 Task: Font style For heading Use Browallia New with red berry colour & Underline. font size for heading '28 Pt. 'Change the font style of data to candaraand font size to  18 Pt. Change the alignment of both headline & data to  Align bottom. In the sheet  analysisQuarterlySales_2022
Action: Mouse moved to (9, 14)
Screenshot: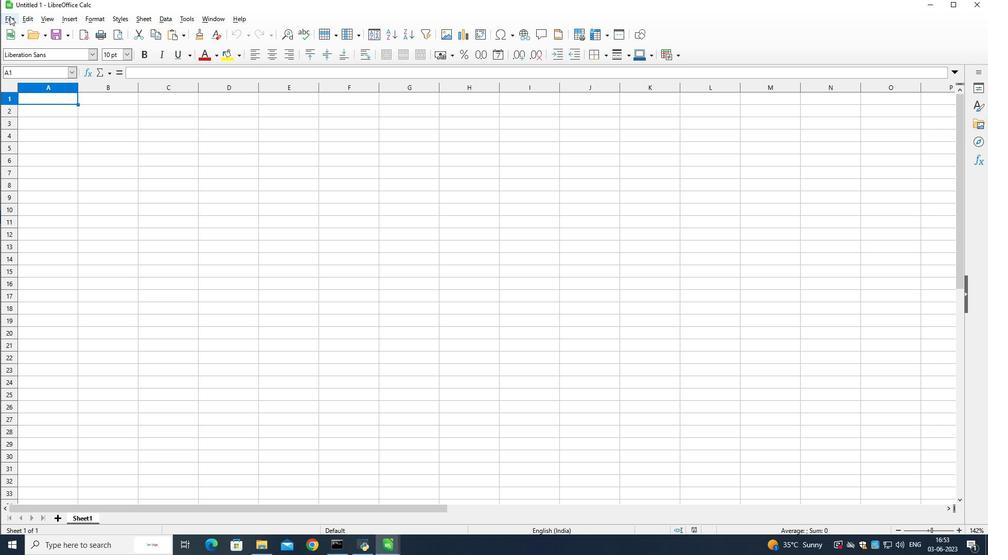 
Action: Mouse pressed left at (9, 14)
Screenshot: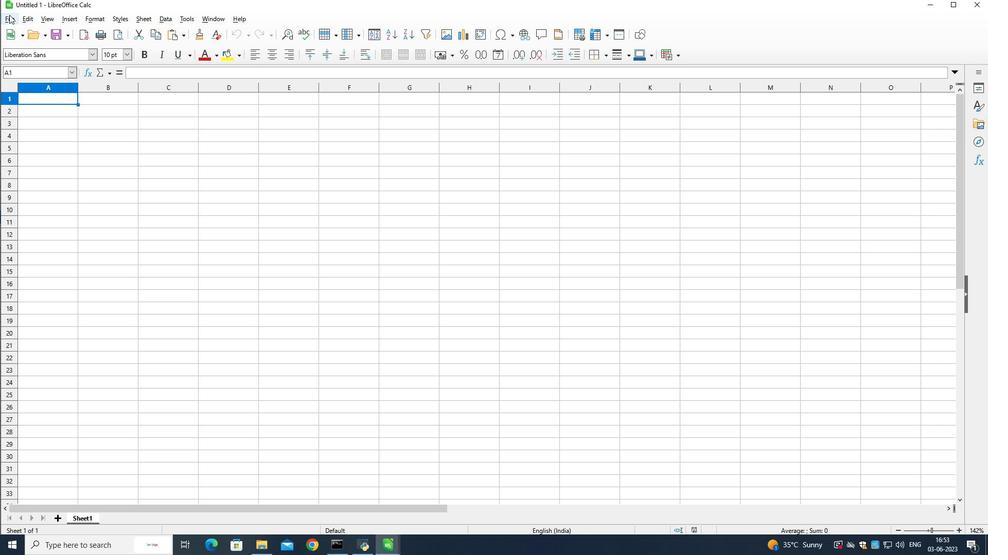 
Action: Mouse moved to (19, 43)
Screenshot: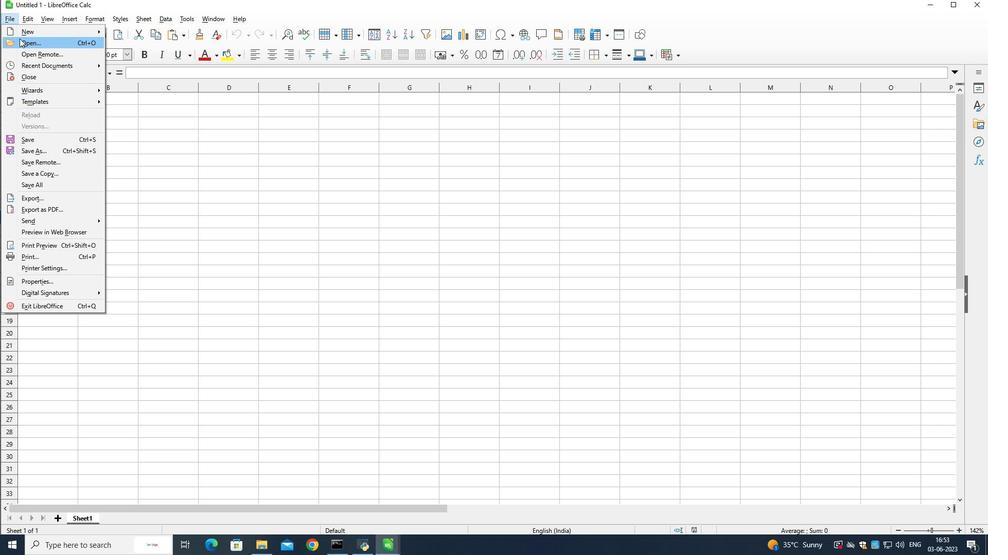 
Action: Mouse pressed left at (19, 43)
Screenshot: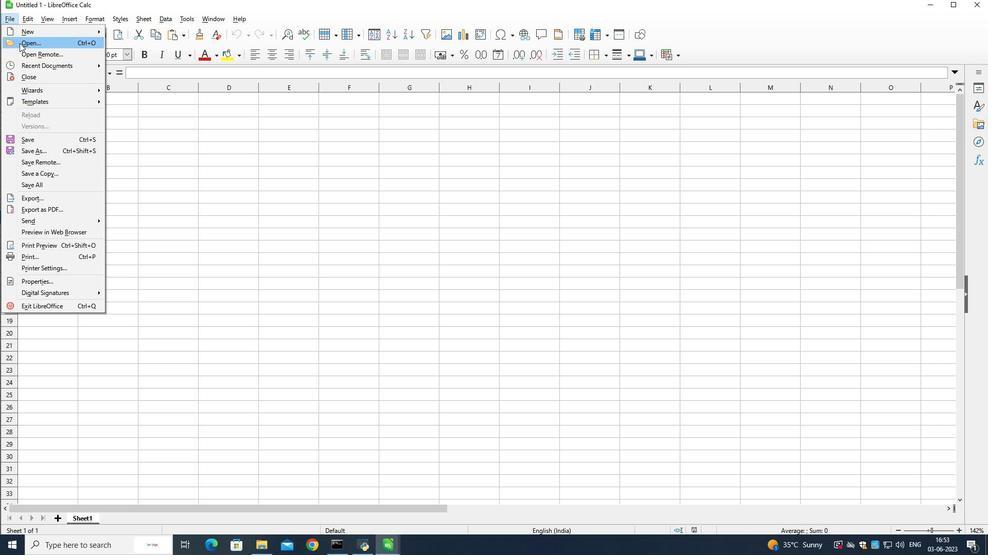 
Action: Mouse moved to (197, 162)
Screenshot: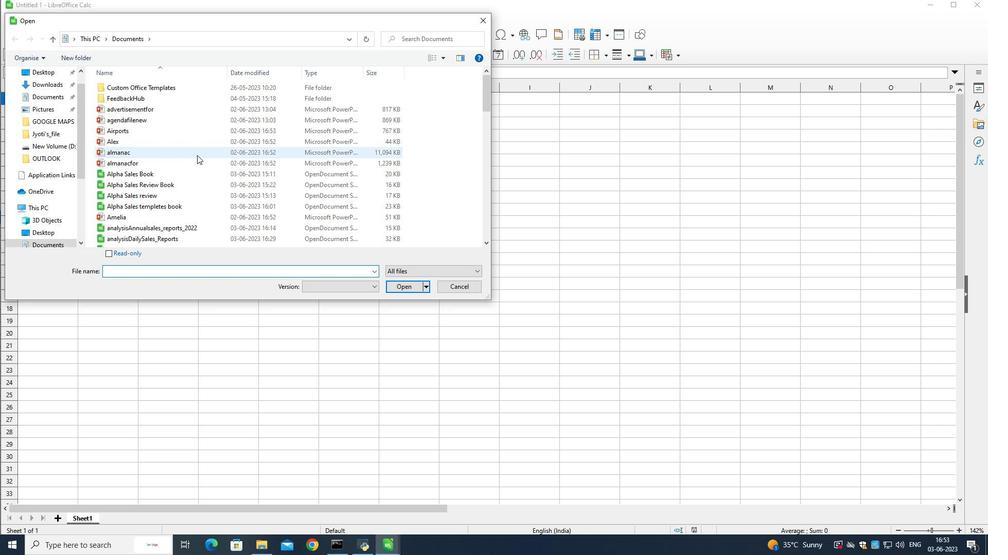 
Action: Mouse scrolled (197, 161) with delta (0, 0)
Screenshot: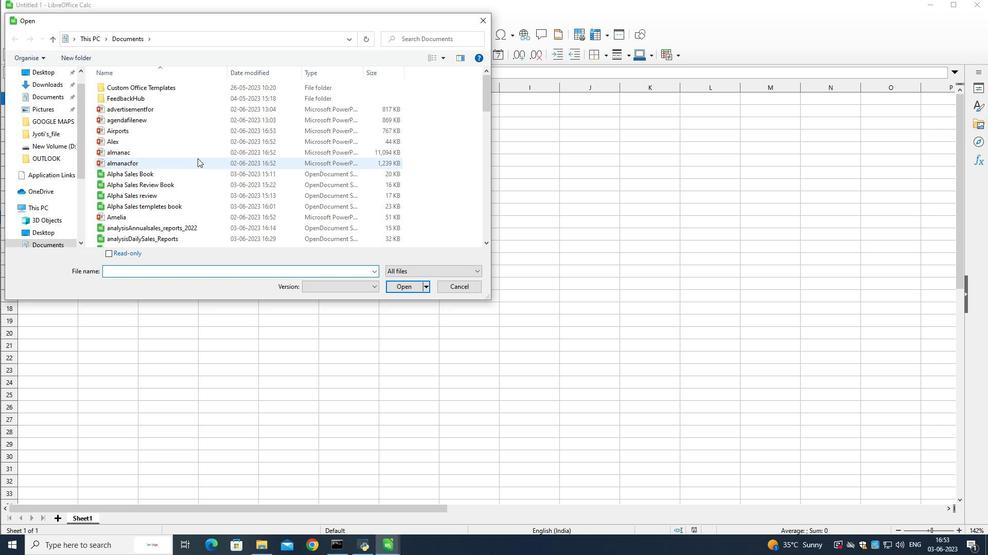 
Action: Mouse moved to (198, 163)
Screenshot: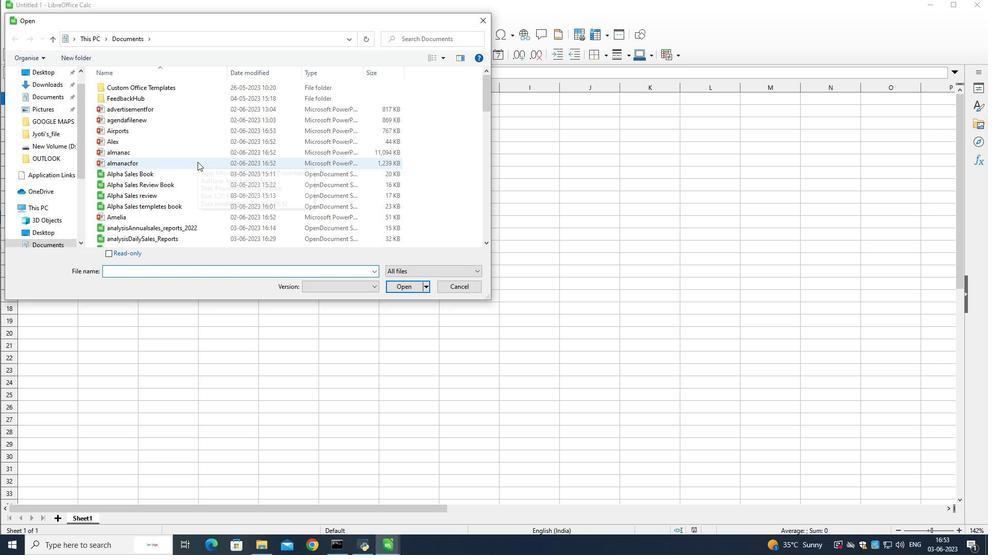 
Action: Mouse scrolled (197, 162) with delta (0, 0)
Screenshot: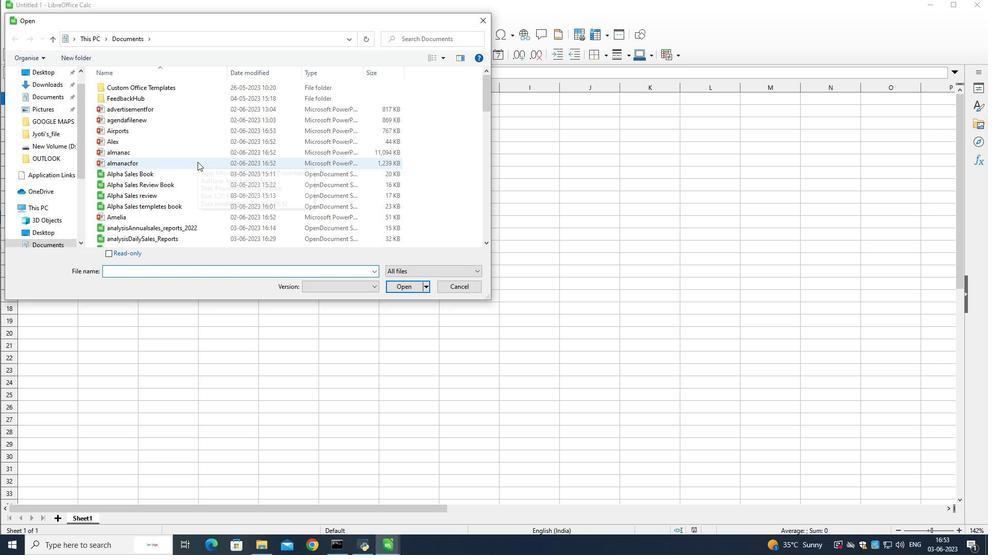 
Action: Mouse moved to (205, 197)
Screenshot: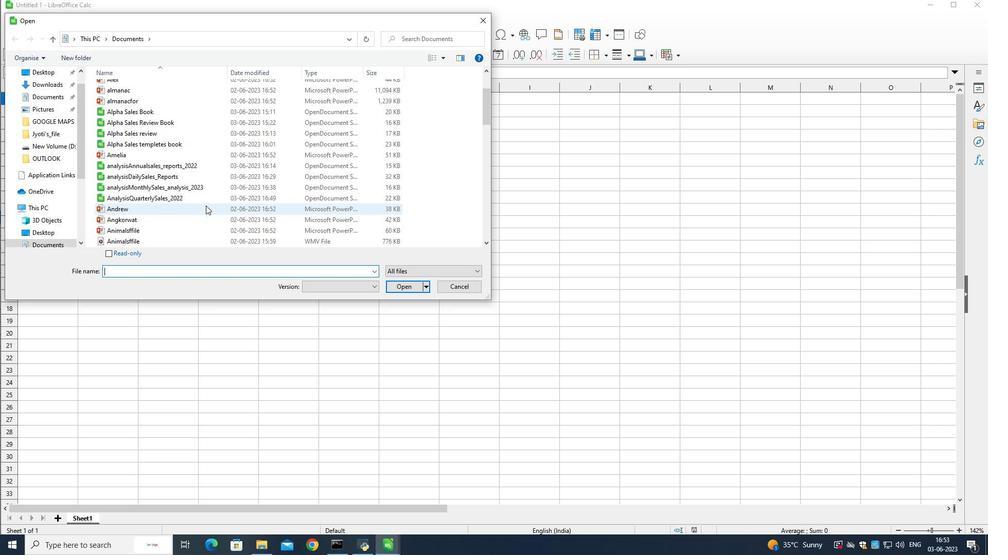 
Action: Mouse pressed left at (205, 197)
Screenshot: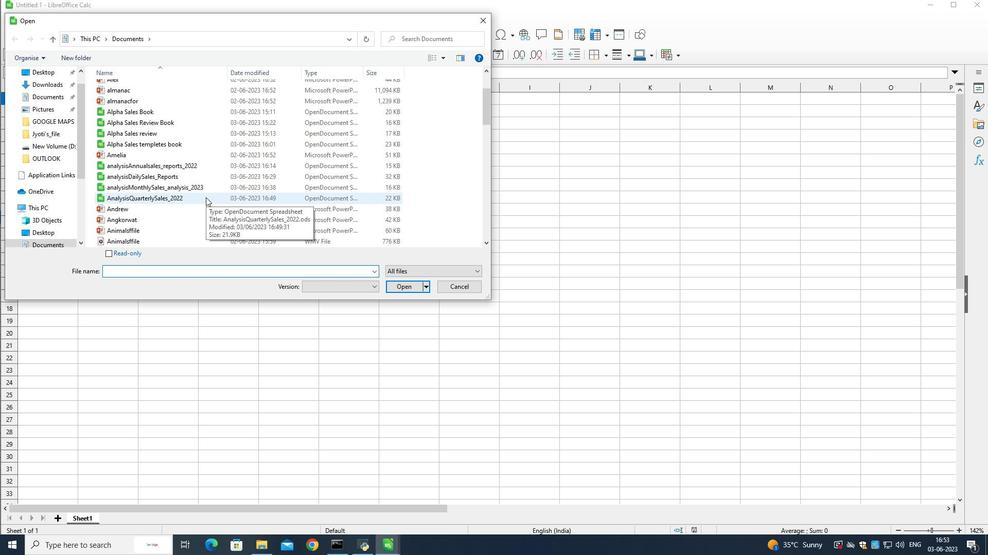
Action: Mouse moved to (398, 286)
Screenshot: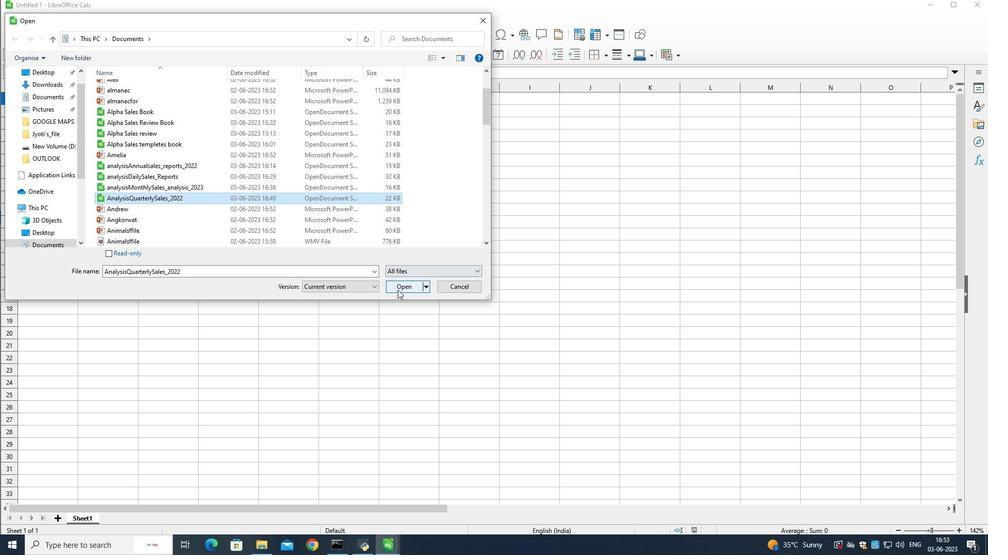 
Action: Mouse pressed left at (398, 286)
Screenshot: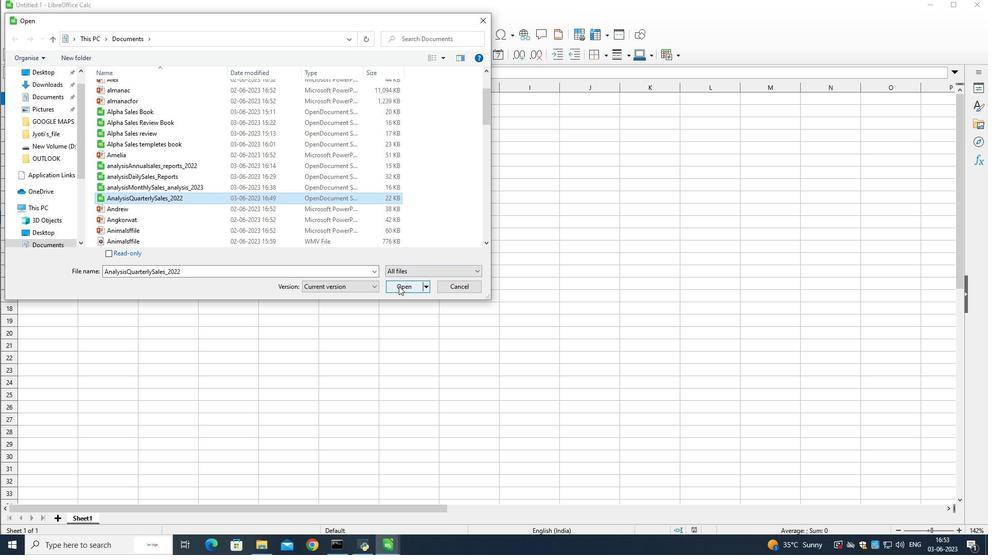 
Action: Mouse moved to (211, 96)
Screenshot: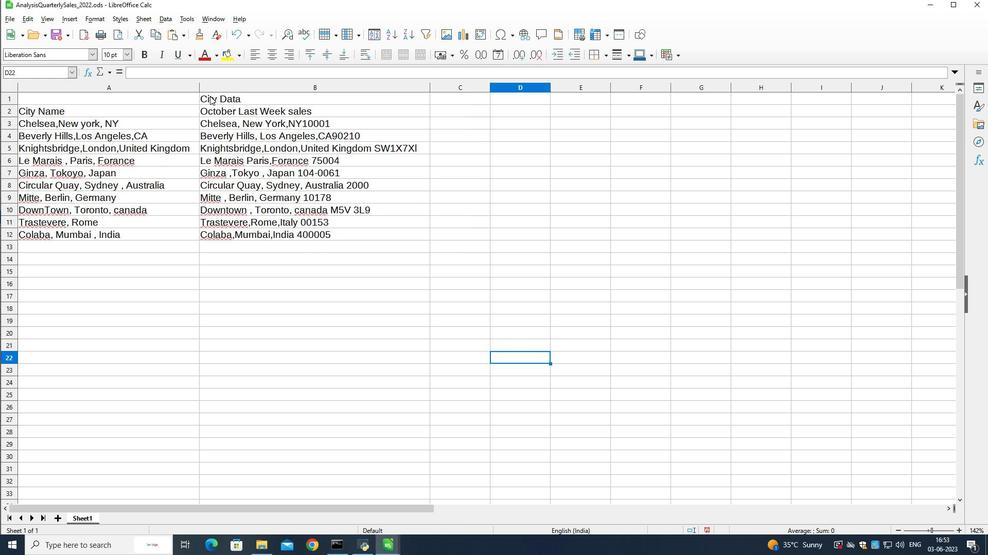 
Action: Mouse pressed left at (211, 96)
Screenshot: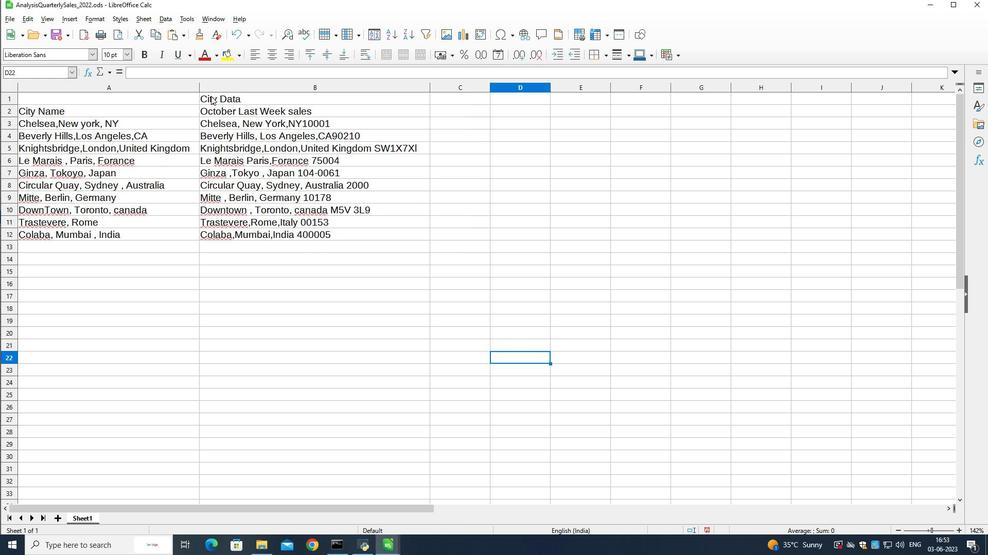 
Action: Mouse moved to (211, 96)
Screenshot: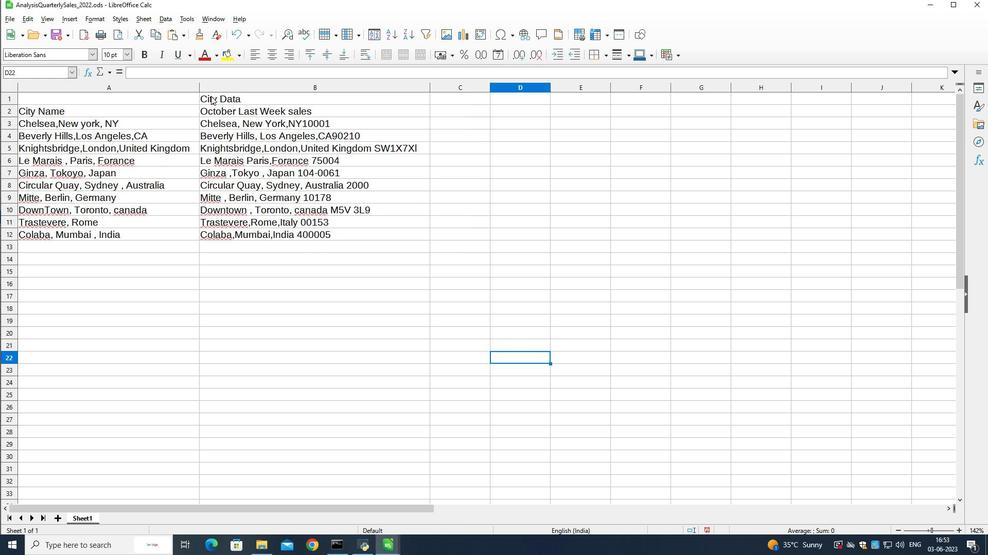 
Action: Mouse pressed left at (211, 96)
Screenshot: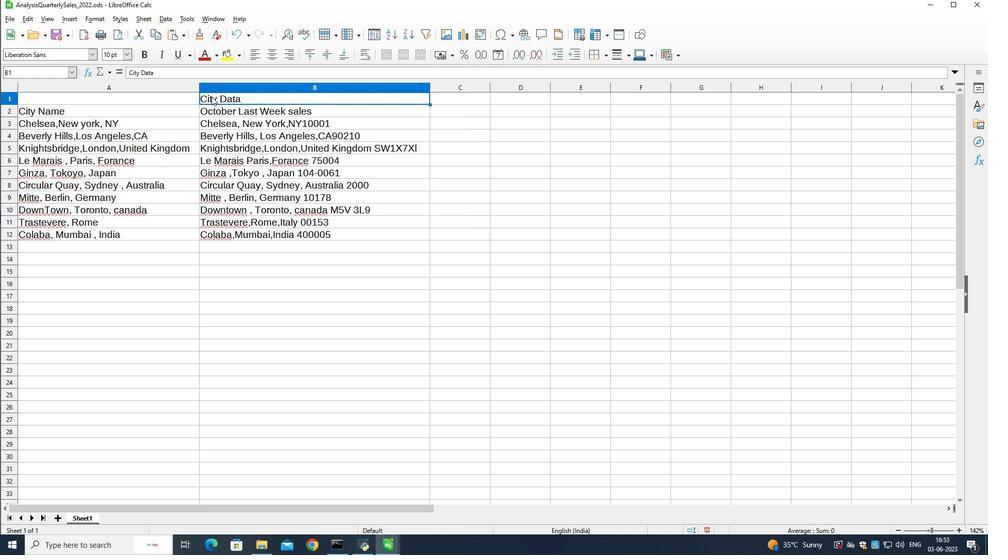 
Action: Mouse pressed left at (211, 96)
Screenshot: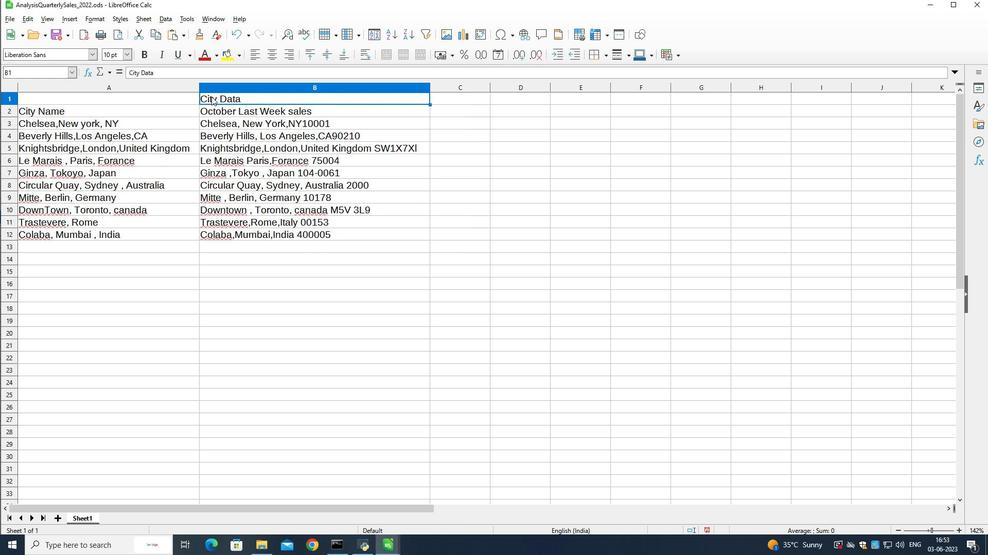 
Action: Mouse moved to (214, 55)
Screenshot: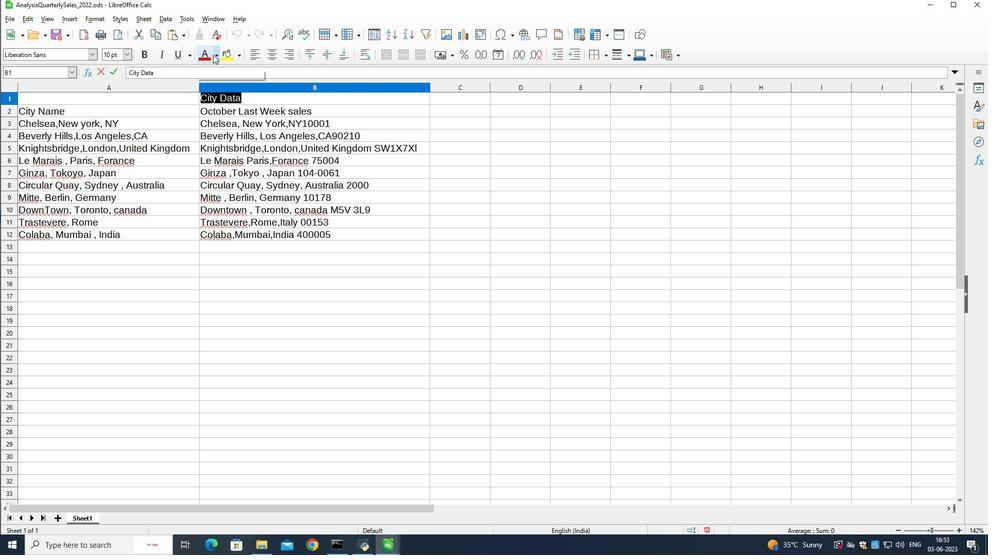 
Action: Mouse pressed left at (214, 55)
Screenshot: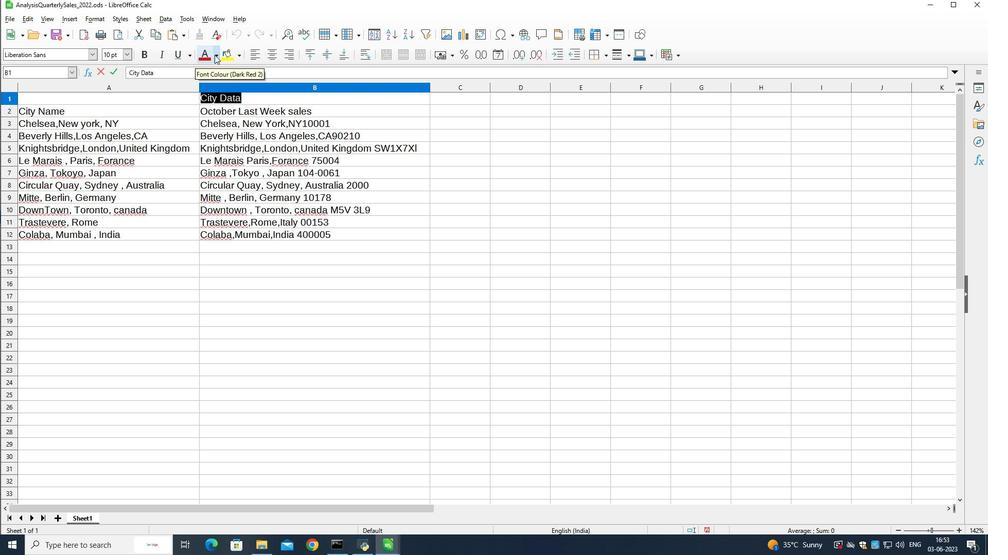 
Action: Mouse moved to (240, 163)
Screenshot: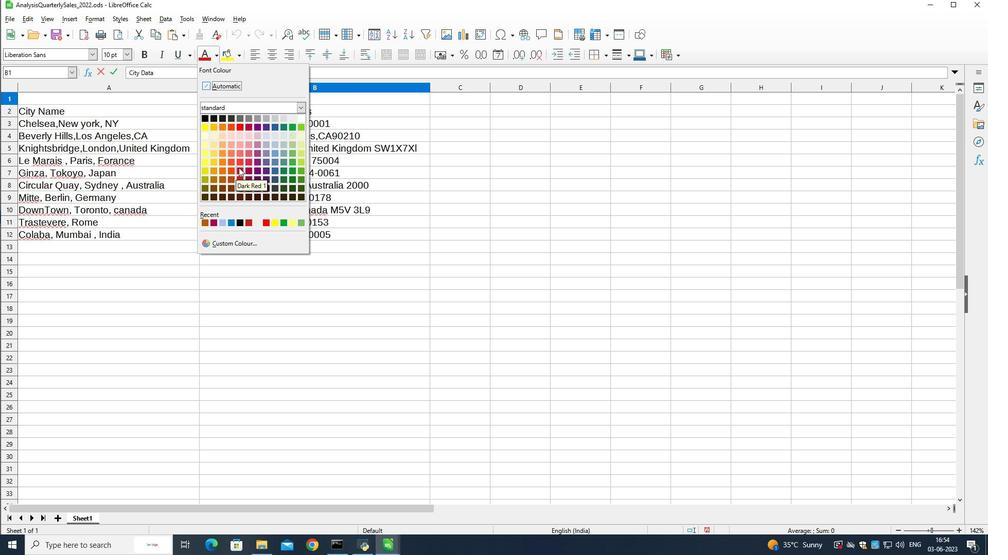 
Action: Mouse pressed left at (240, 163)
Screenshot: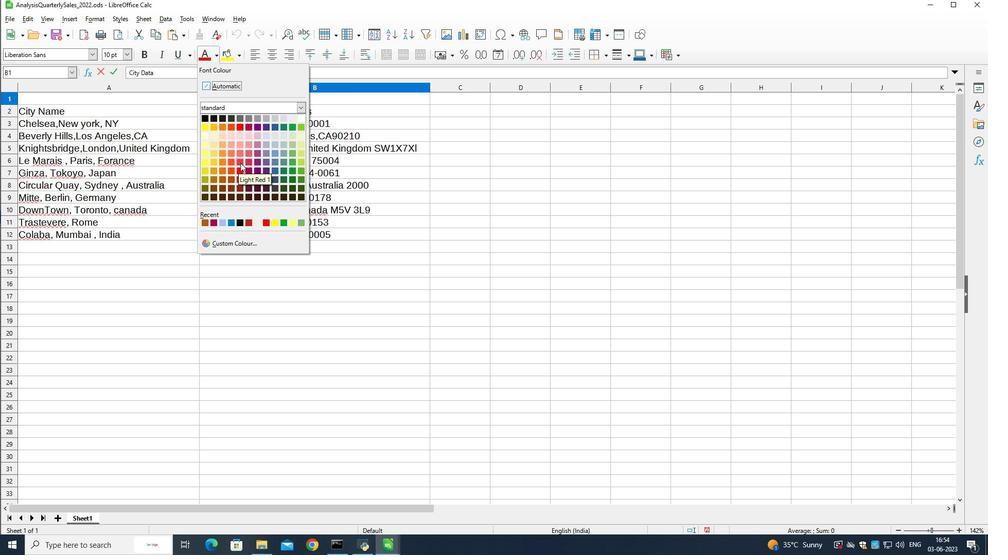 
Action: Mouse moved to (146, 55)
Screenshot: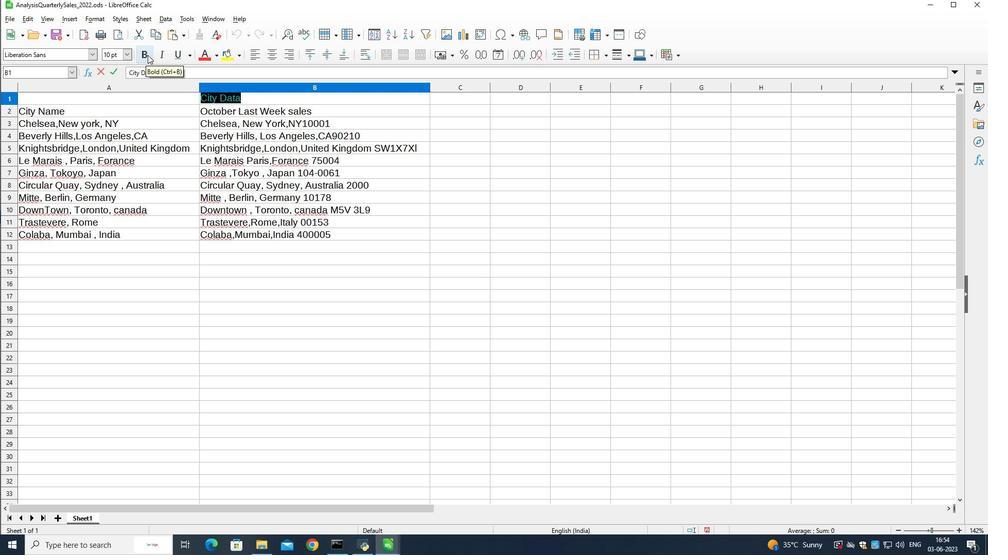 
Action: Mouse pressed left at (146, 55)
Screenshot: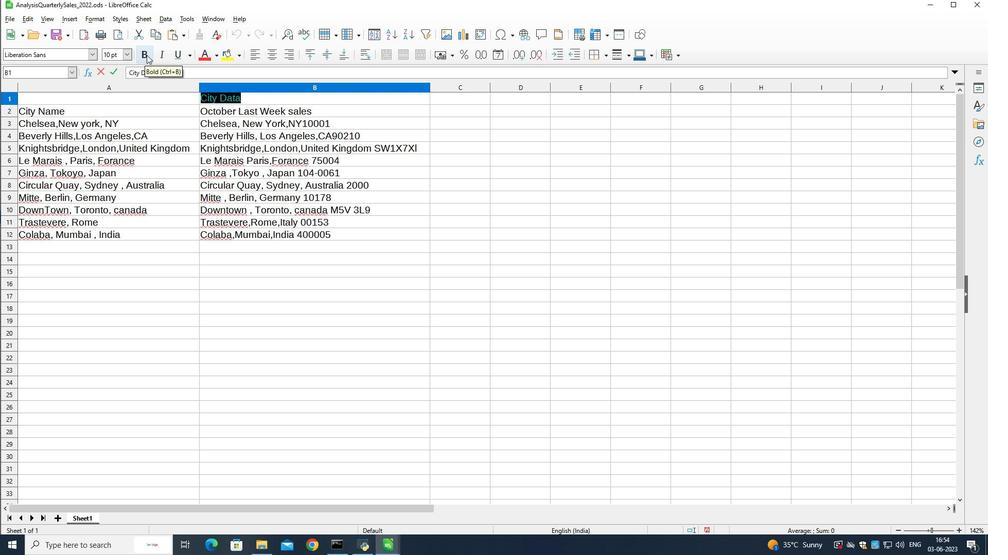 
Action: Mouse moved to (175, 53)
Screenshot: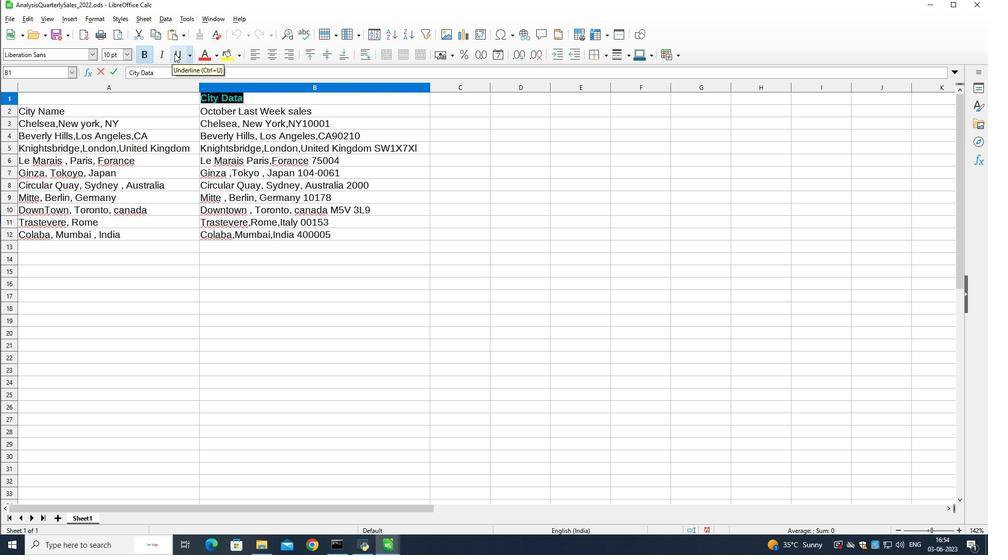 
Action: Mouse pressed left at (175, 53)
Screenshot: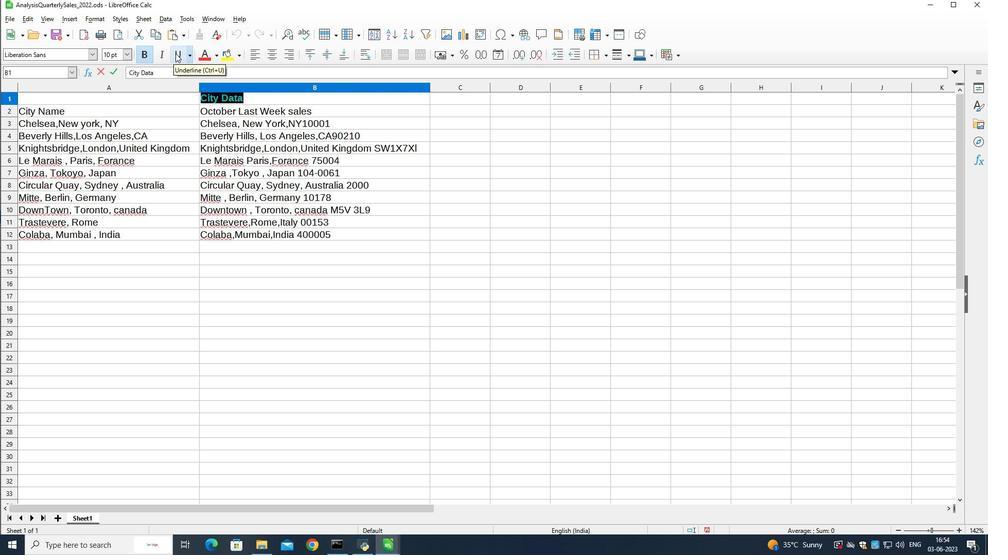 
Action: Mouse moved to (147, 53)
Screenshot: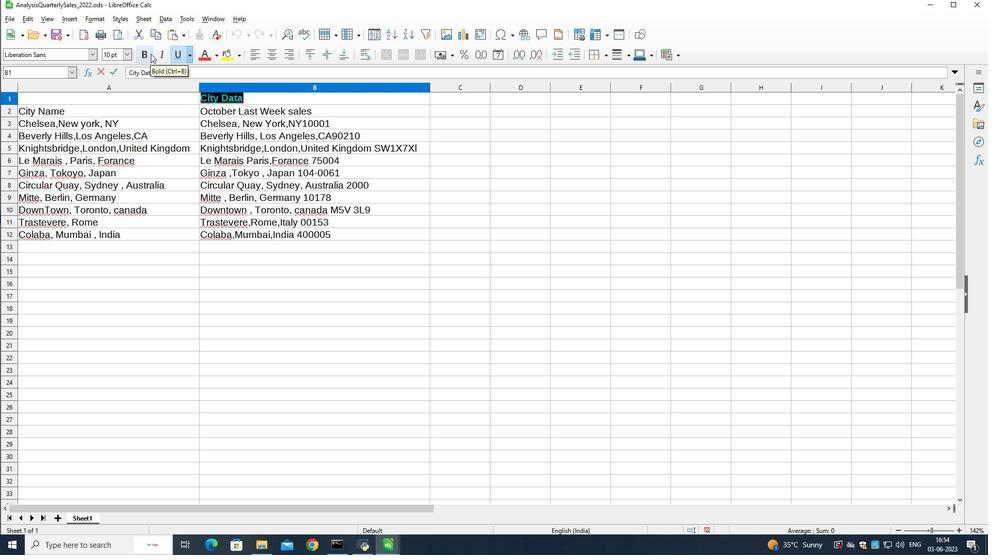 
Action: Mouse pressed left at (147, 53)
Screenshot: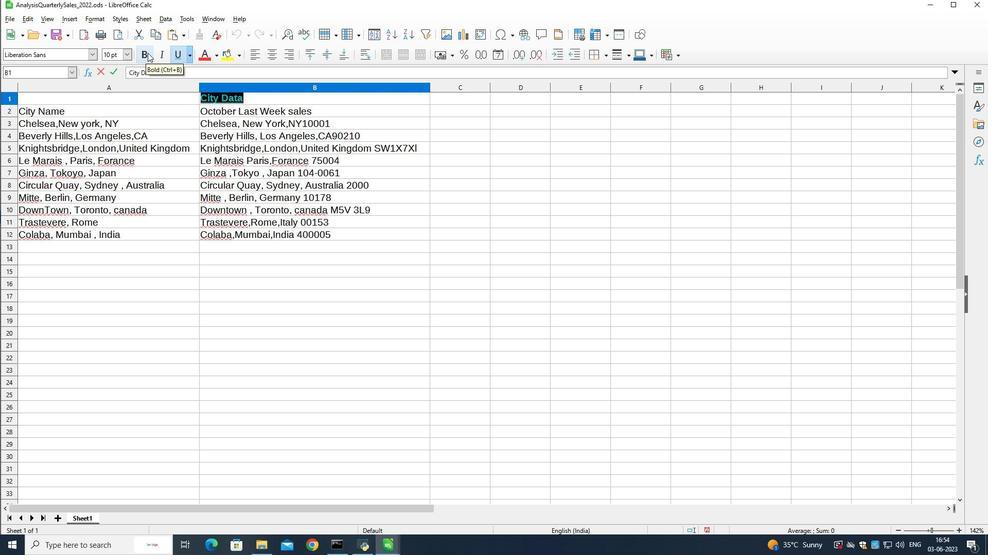 
Action: Mouse moved to (125, 53)
Screenshot: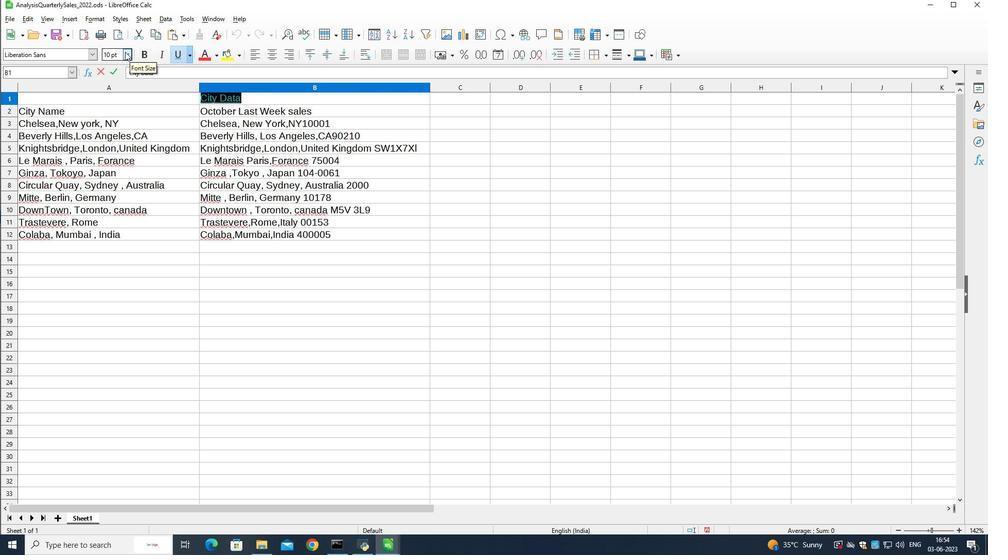 
Action: Mouse pressed left at (125, 53)
Screenshot: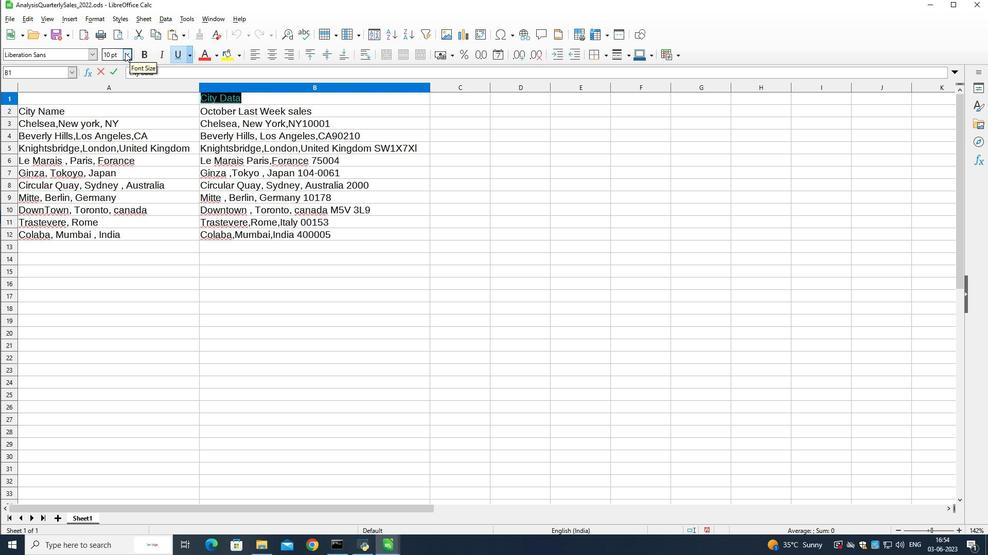 
Action: Mouse moved to (116, 222)
Screenshot: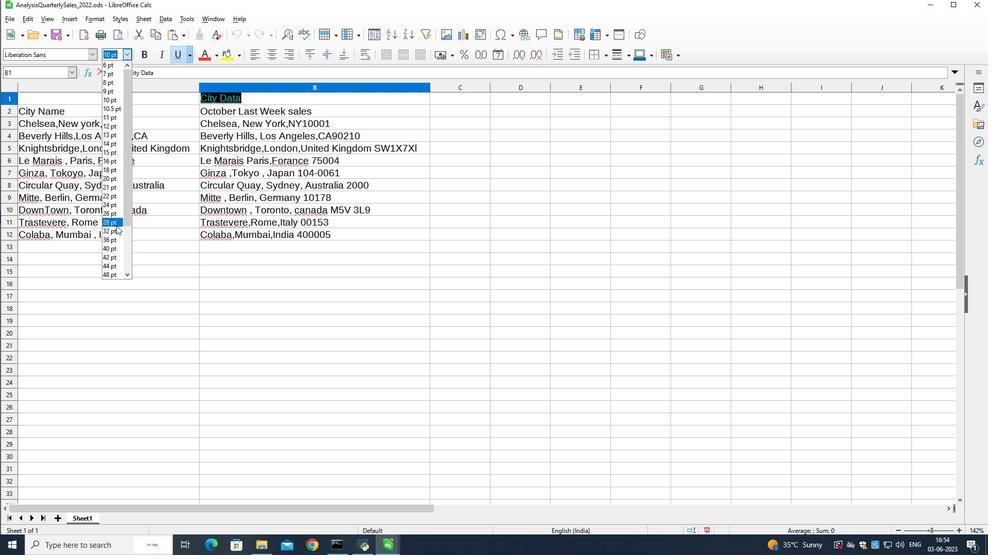 
Action: Mouse pressed left at (116, 222)
Screenshot: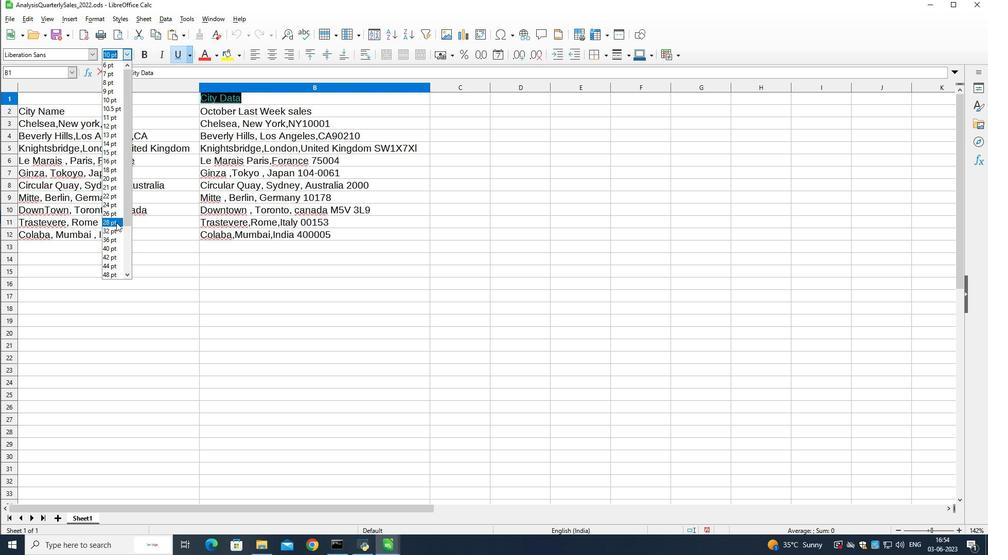 
Action: Mouse moved to (67, 56)
Screenshot: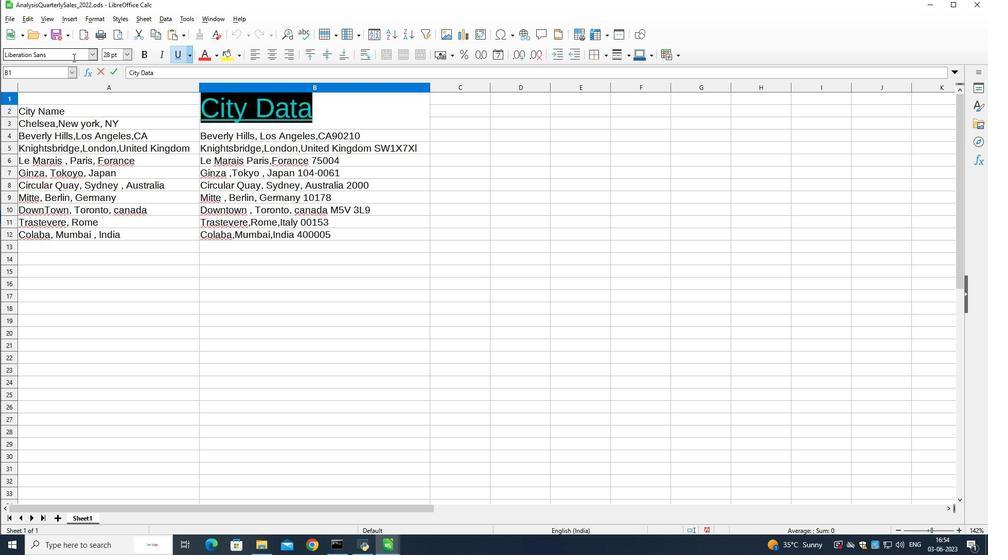 
Action: Mouse pressed left at (67, 56)
Screenshot: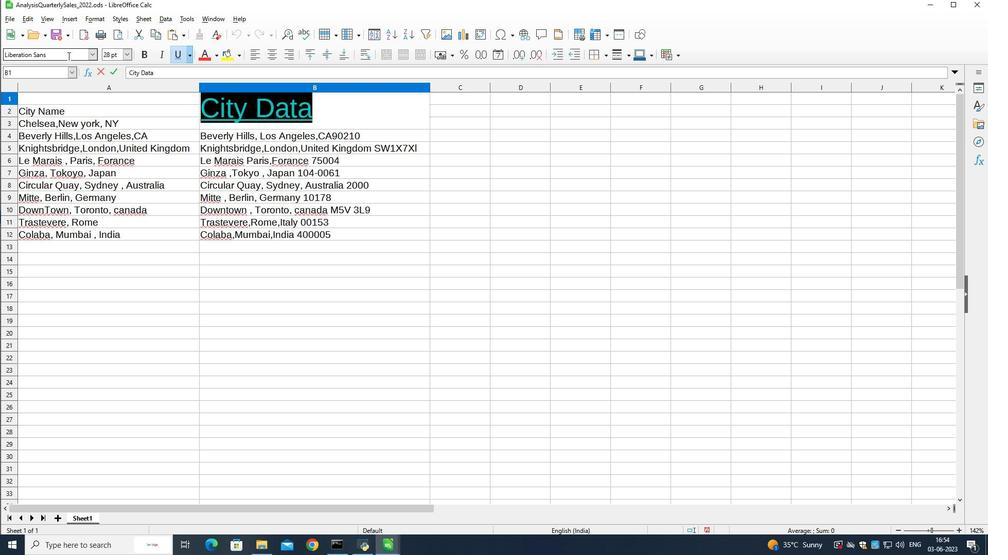 
Action: Mouse pressed left at (67, 56)
Screenshot: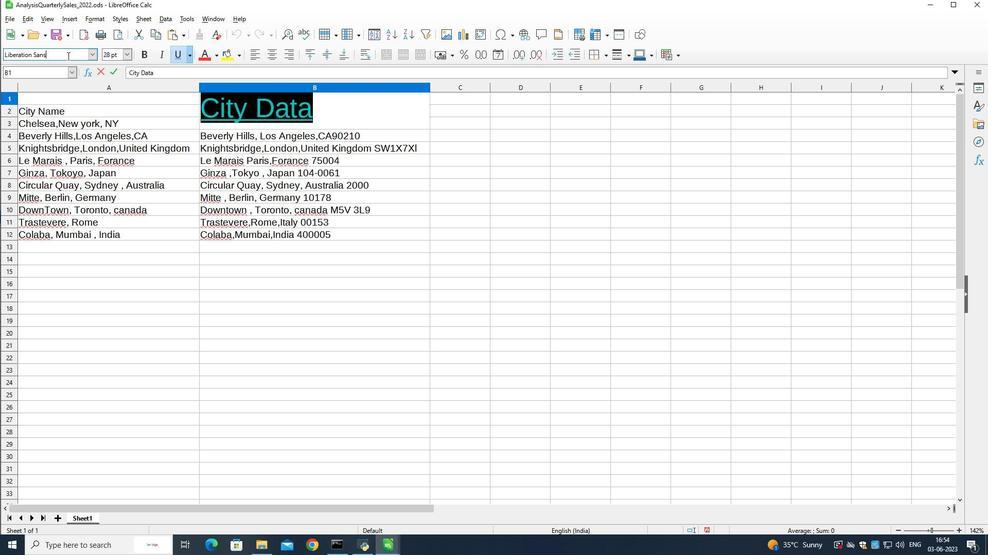 
Action: Mouse pressed left at (67, 56)
Screenshot: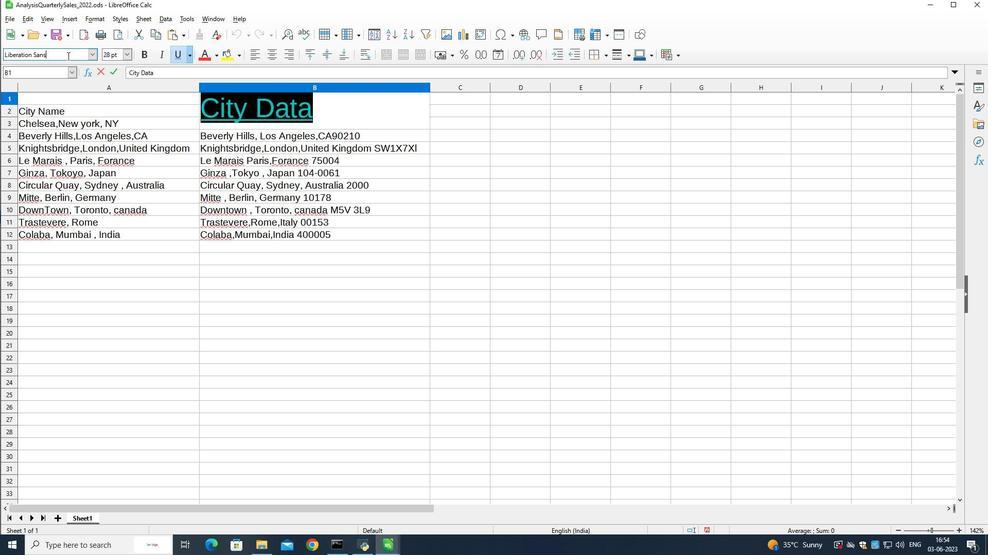 
Action: Mouse moved to (66, 56)
Screenshot: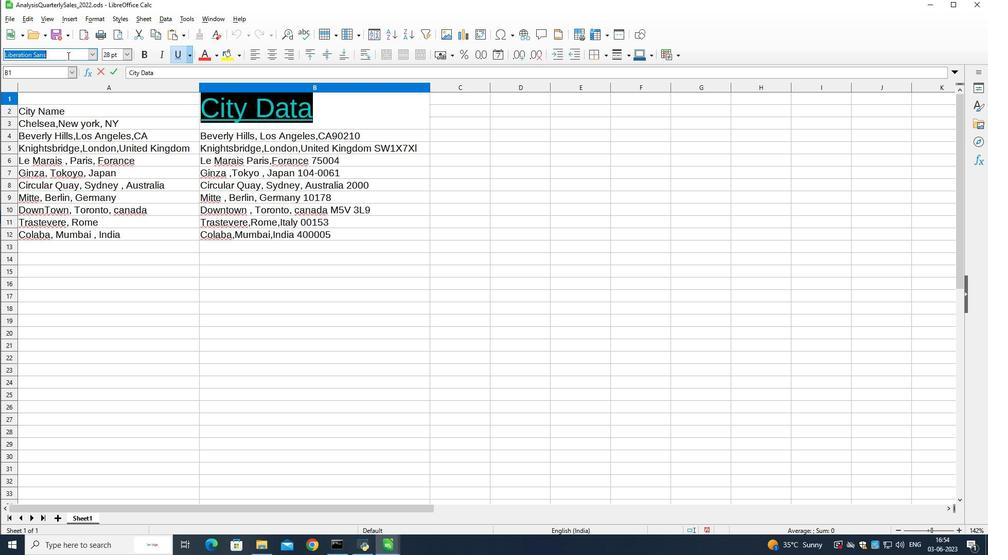 
Action: Key pressed <Key.shift>Browallia<Key.space><Key.shift>New<Key.enter>
Screenshot: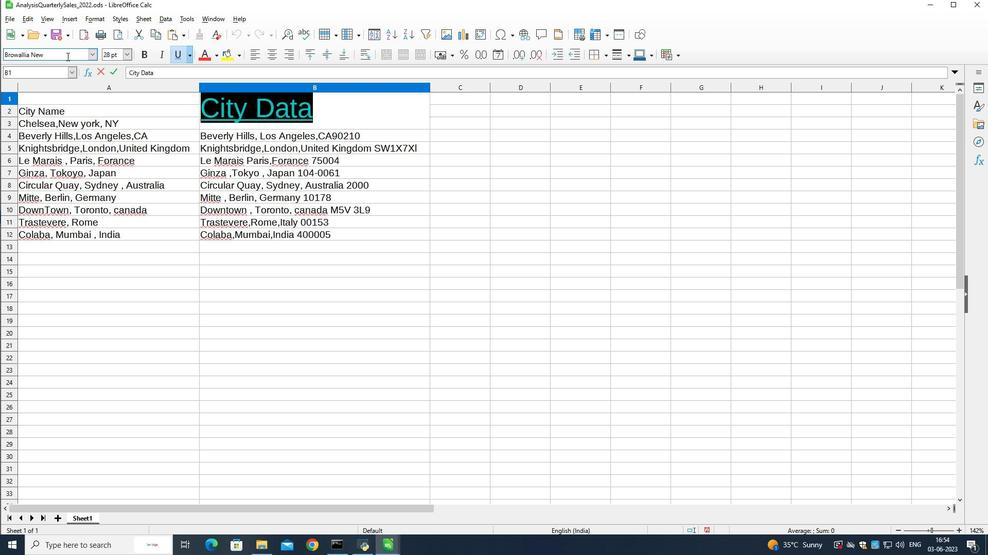 
Action: Mouse moved to (67, 55)
Screenshot: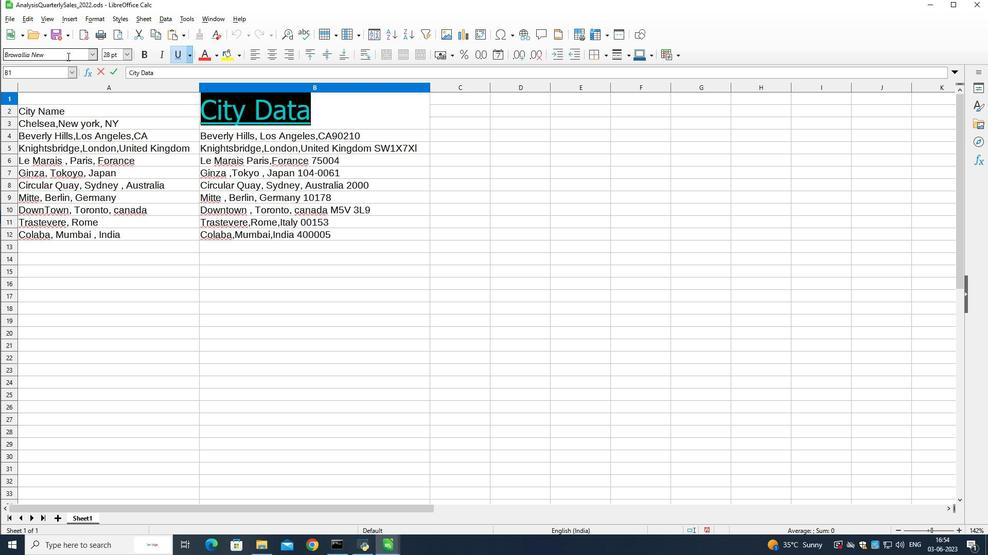 
Action: Mouse pressed left at (67, 55)
Screenshot: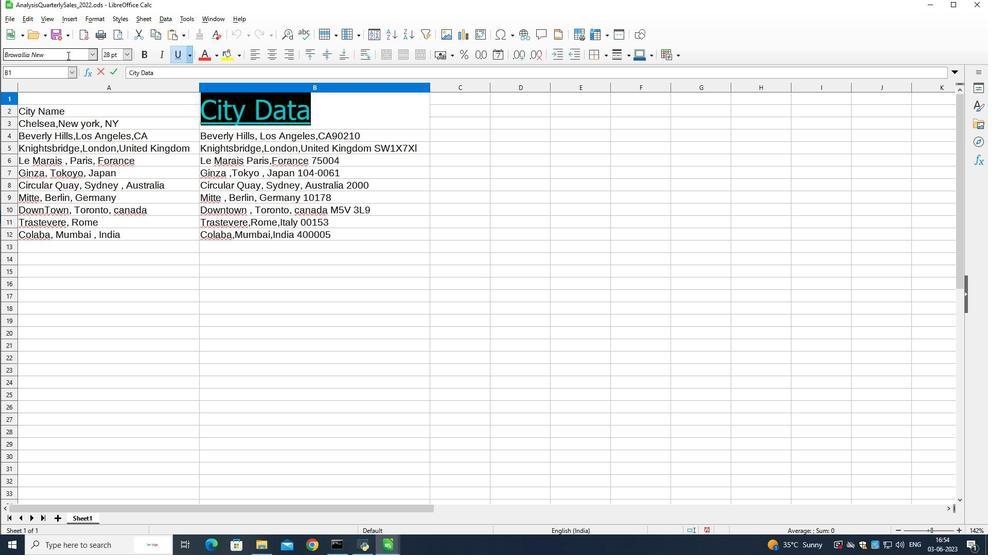 
Action: Mouse pressed left at (67, 55)
Screenshot: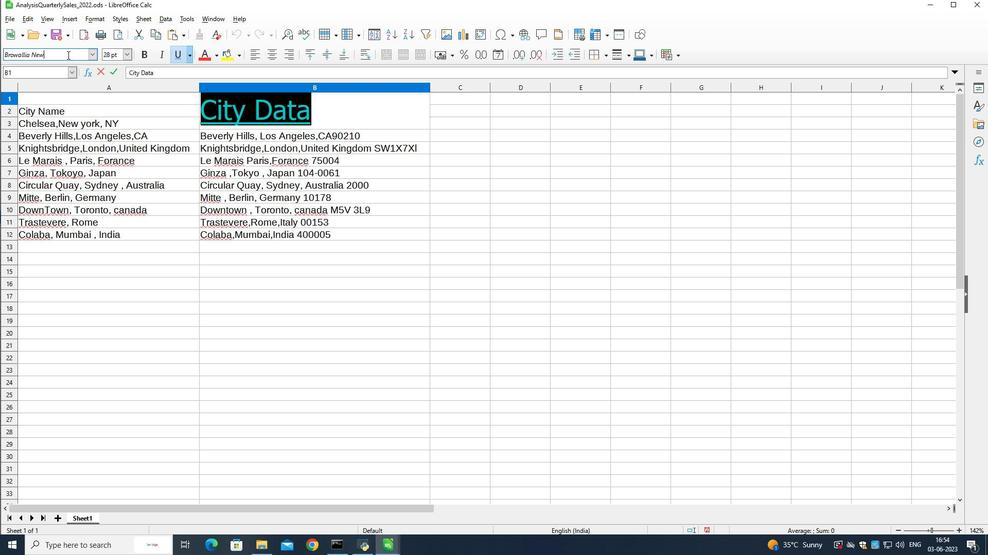 
Action: Mouse pressed left at (67, 55)
Screenshot: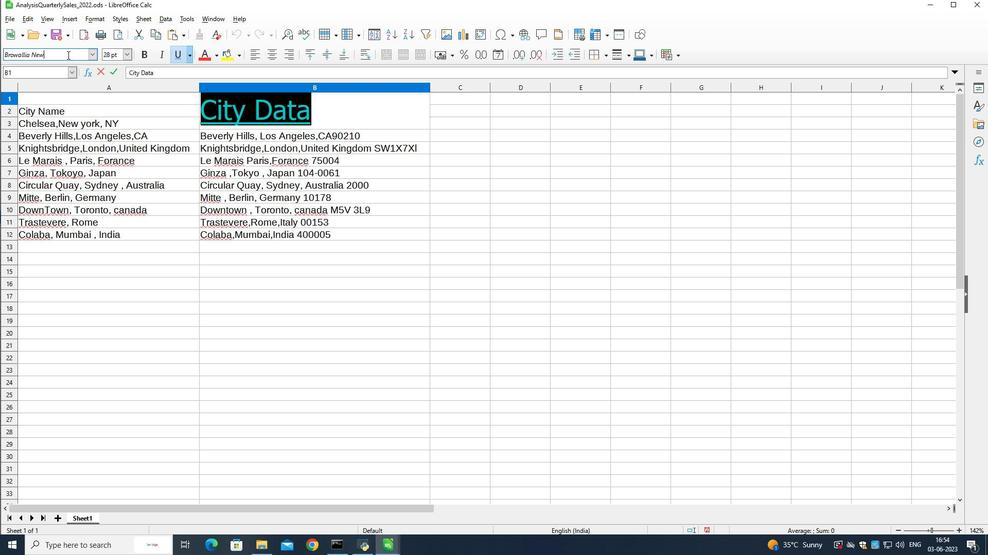 
Action: Mouse pressed left at (67, 55)
Screenshot: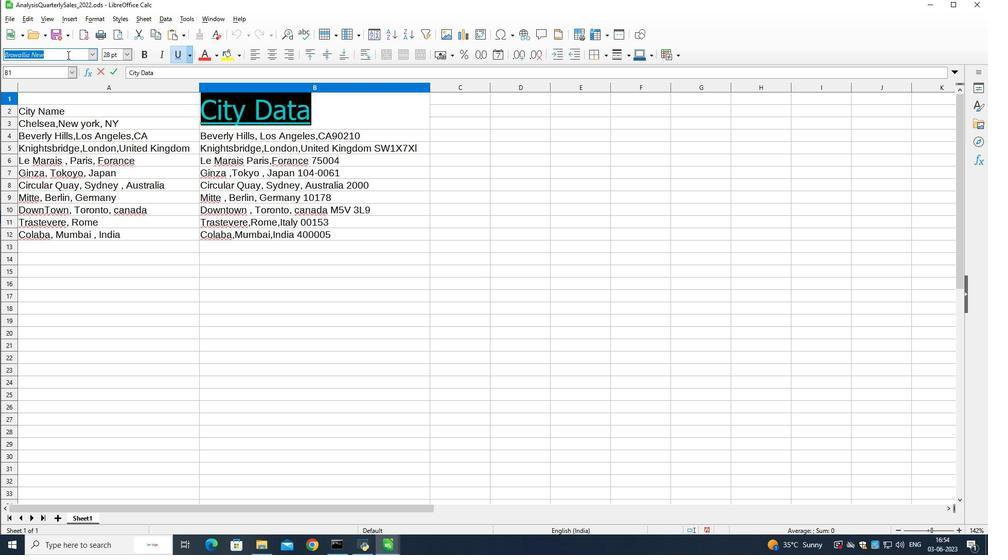 
Action: Key pressed <Key.enter>
Screenshot: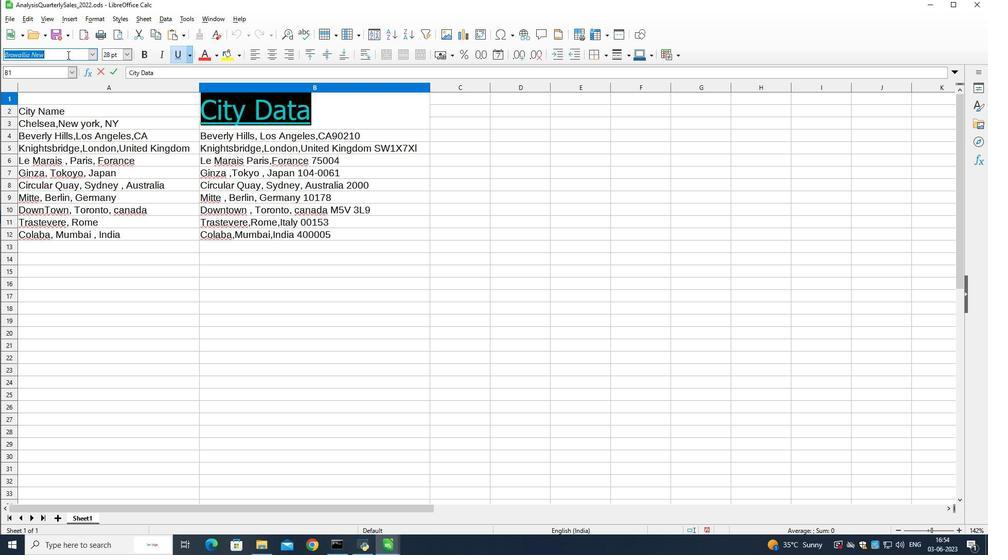 
Action: Mouse moved to (154, 189)
Screenshot: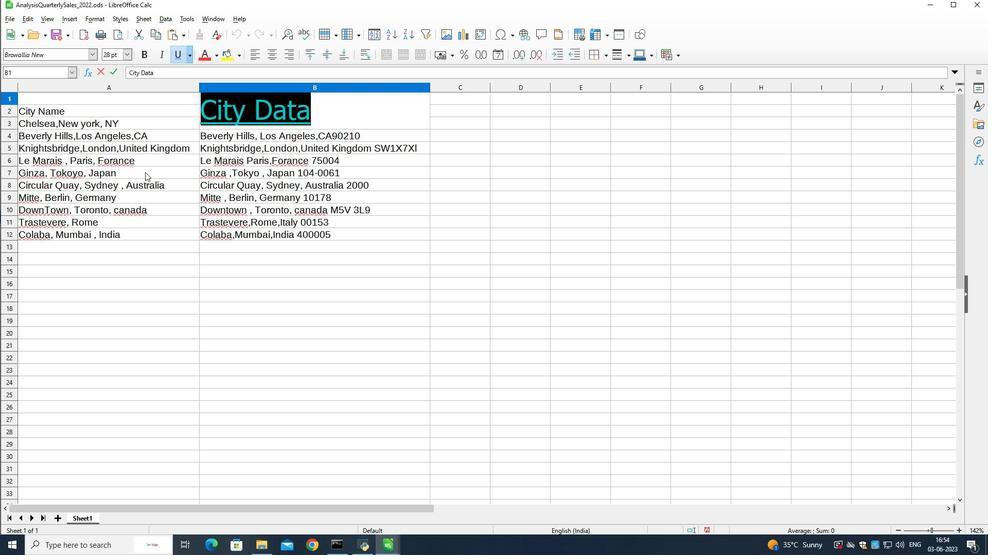 
Action: Mouse pressed left at (154, 189)
Screenshot: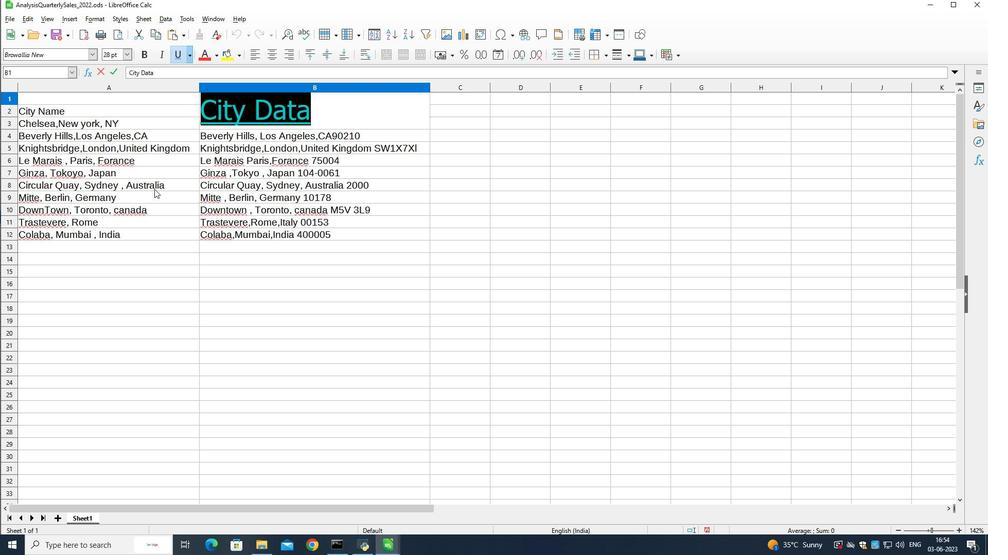 
Action: Mouse moved to (25, 129)
Screenshot: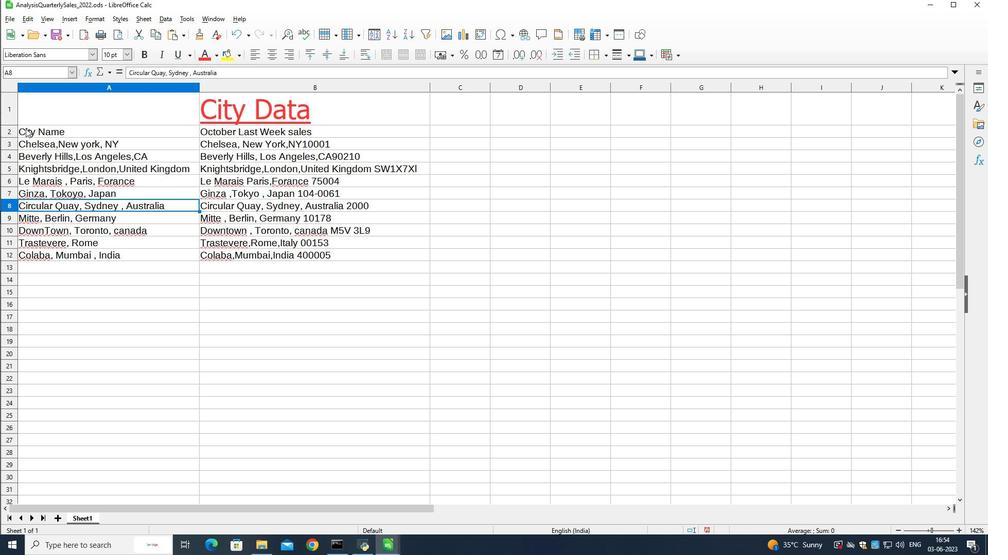 
Action: Mouse pressed left at (25, 129)
Screenshot: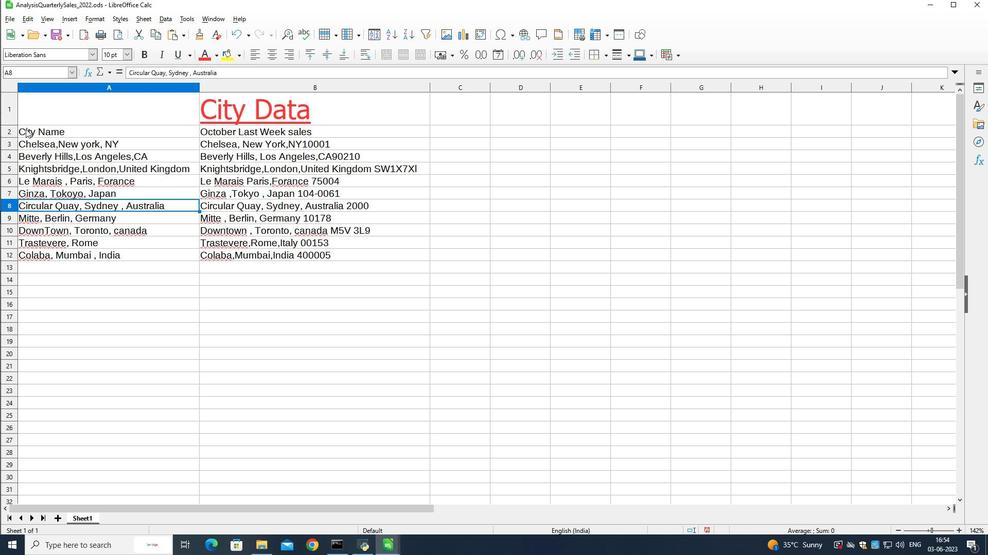 
Action: Mouse pressed left at (25, 129)
Screenshot: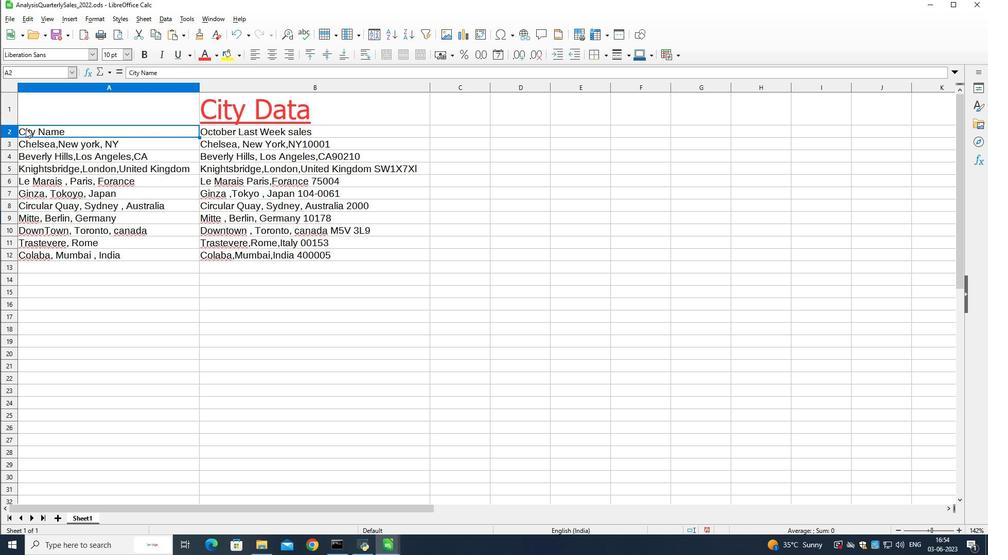 
Action: Mouse moved to (128, 56)
Screenshot: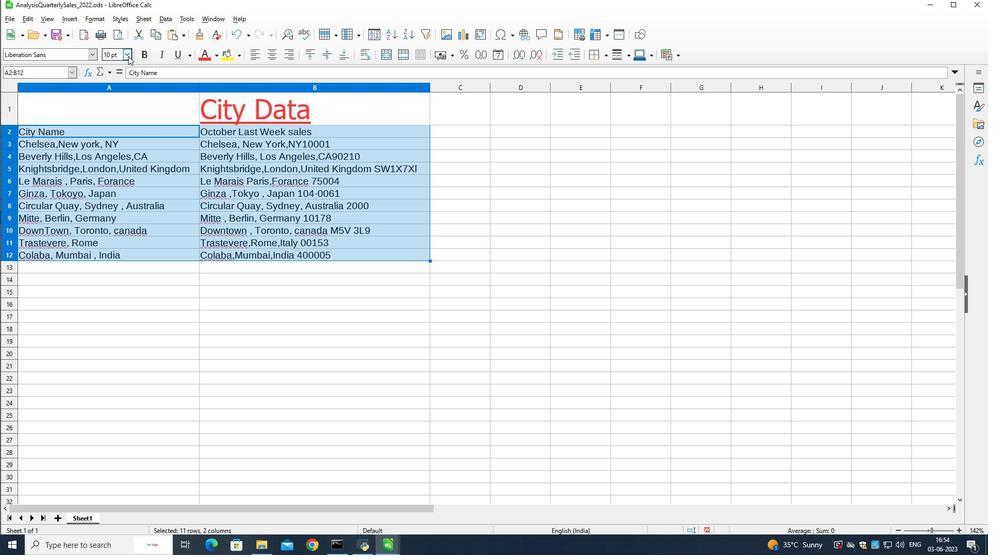 
Action: Mouse pressed left at (128, 56)
Screenshot: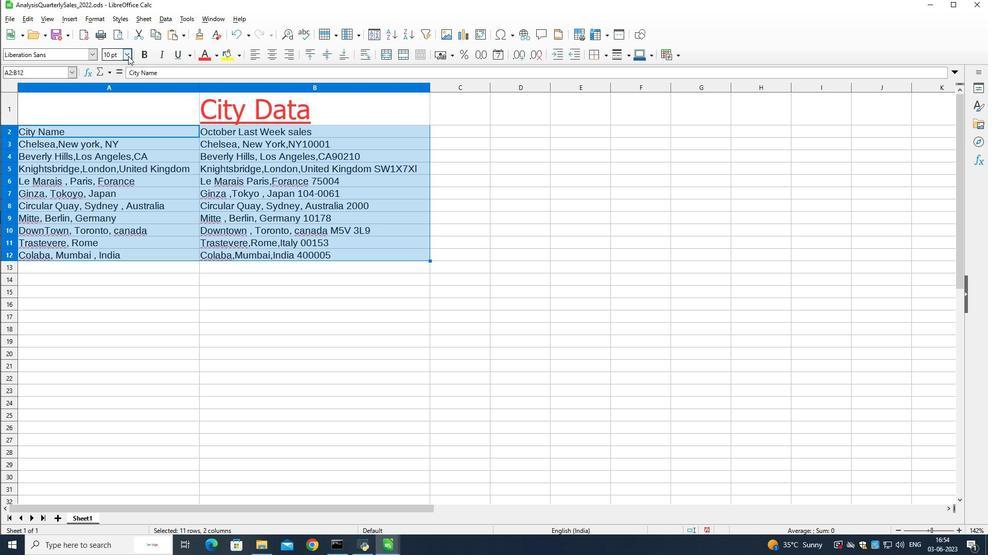 
Action: Mouse moved to (110, 167)
Screenshot: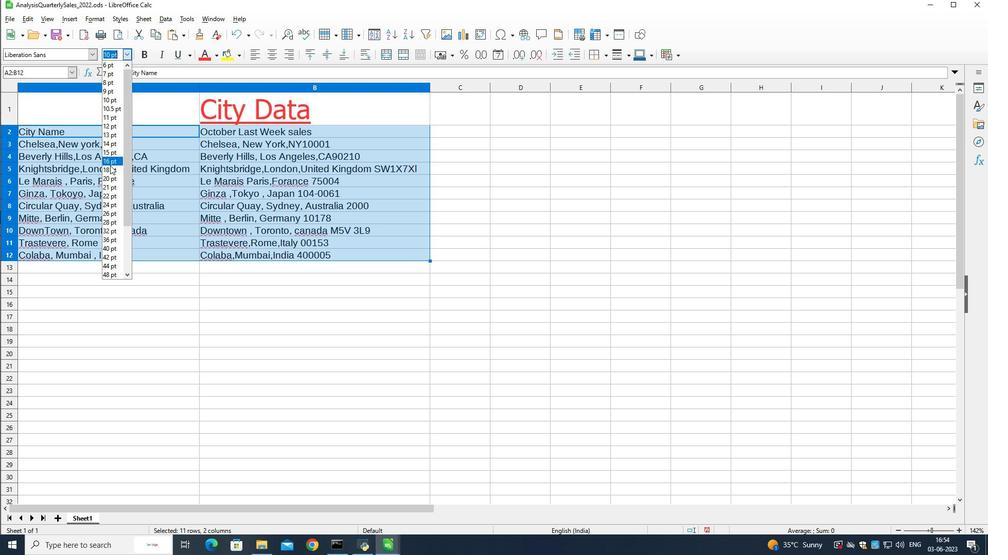 
Action: Mouse pressed left at (110, 167)
Screenshot: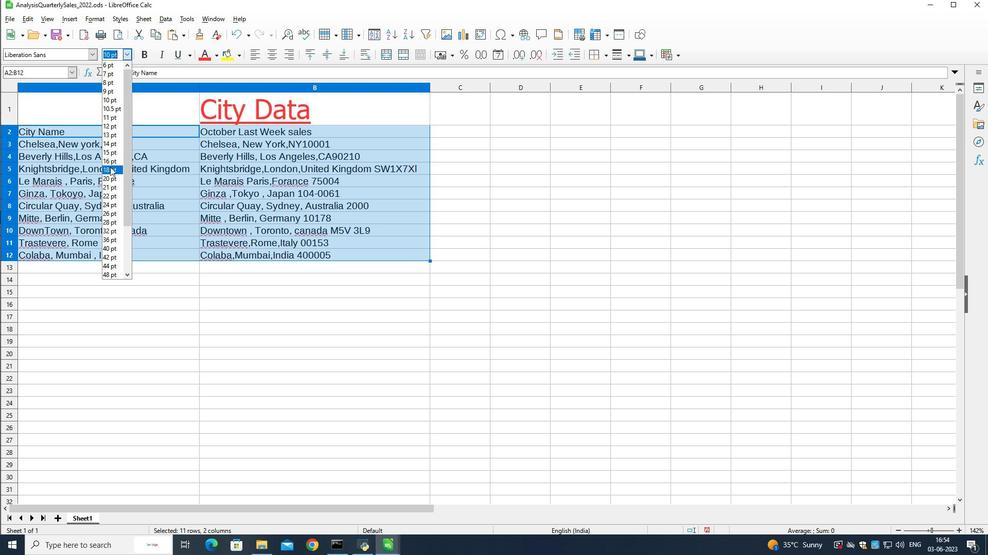 
Action: Mouse moved to (52, 55)
Screenshot: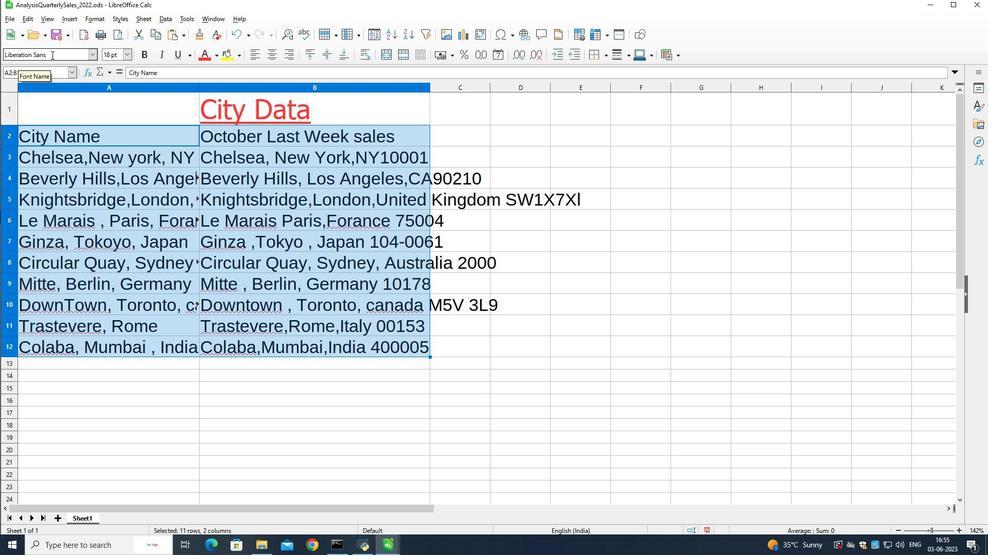 
Action: Mouse pressed left at (52, 55)
Screenshot: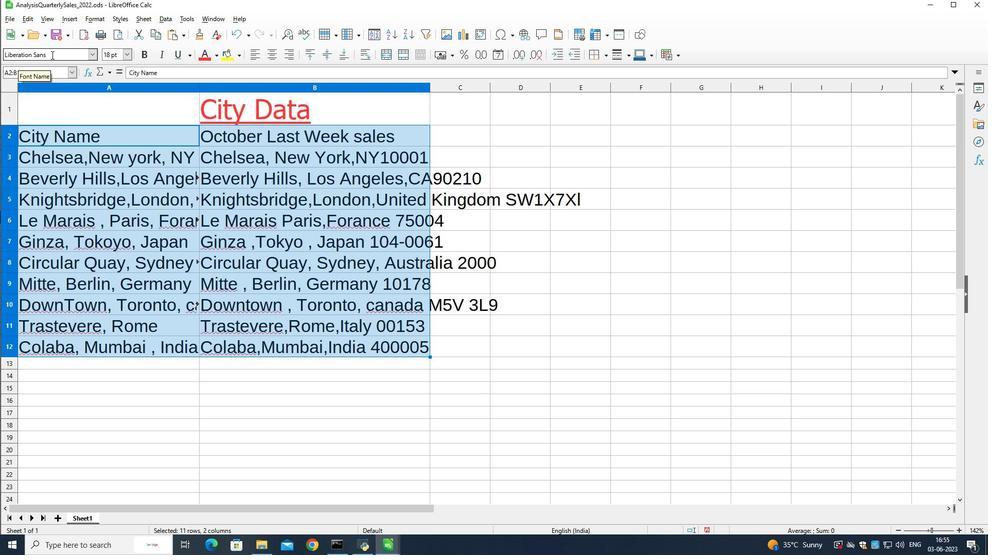 
Action: Mouse pressed left at (52, 55)
Screenshot: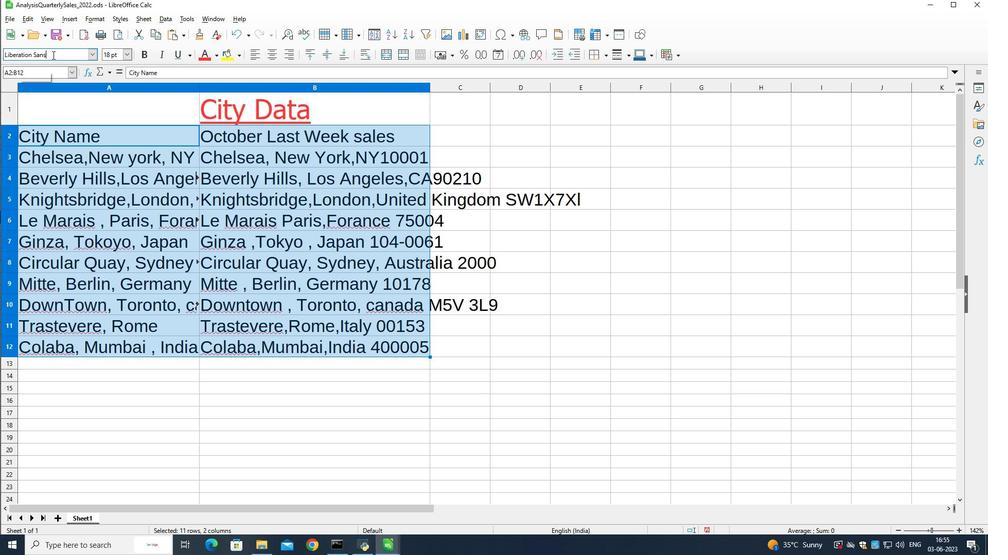 
Action: Mouse pressed left at (52, 55)
Screenshot: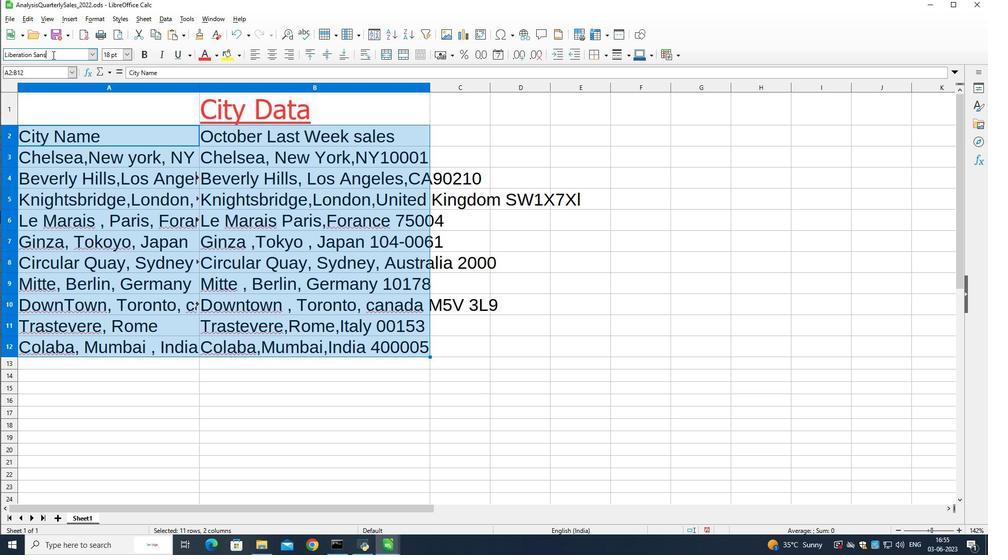 
Action: Mouse moved to (53, 54)
Screenshot: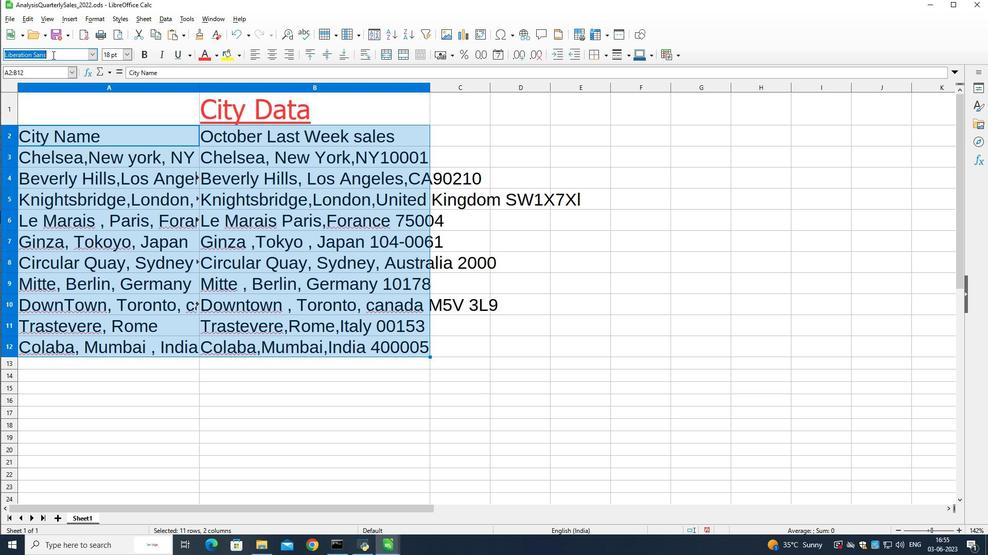 
Action: Key pressed can<Key.enter>
Screenshot: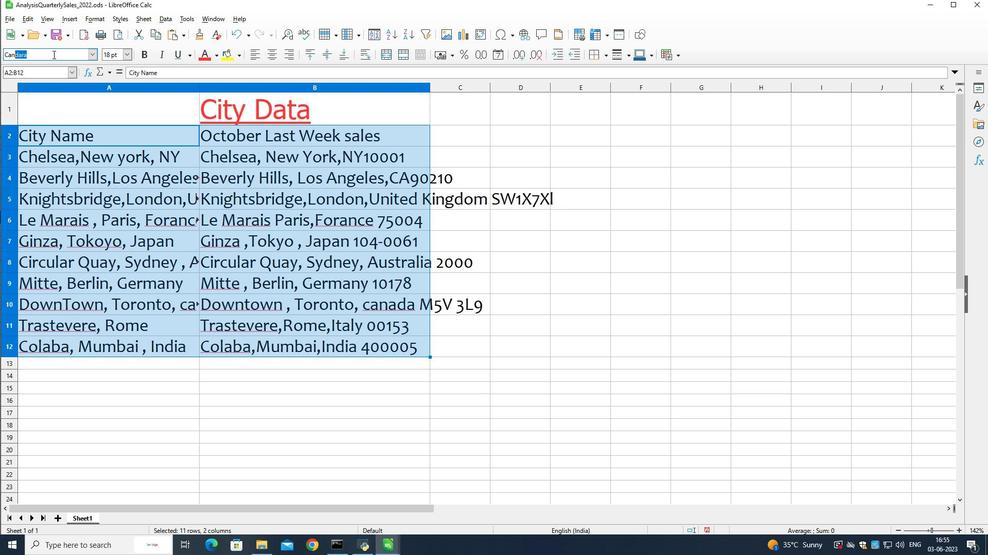
Action: Mouse moved to (494, 280)
Screenshot: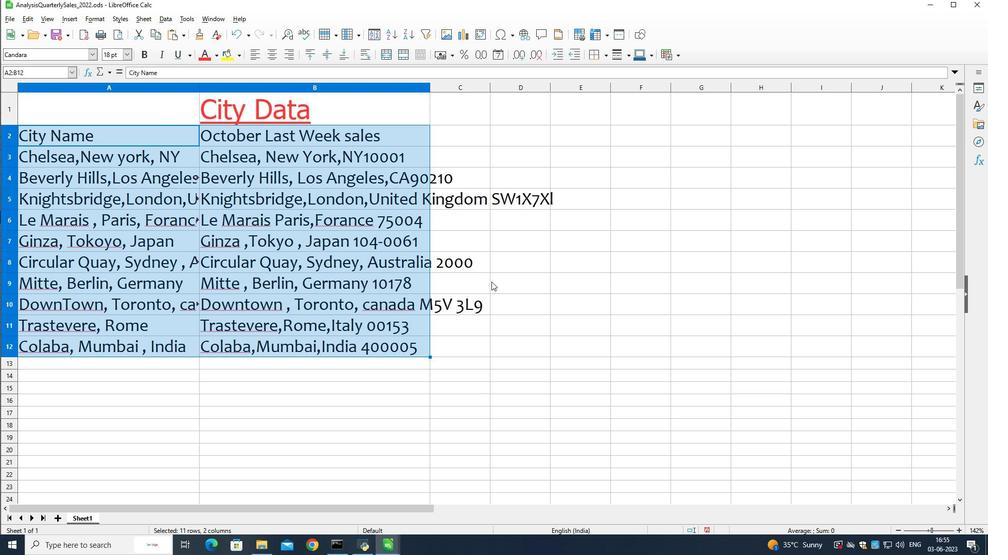
Action: Mouse pressed left at (494, 280)
Screenshot: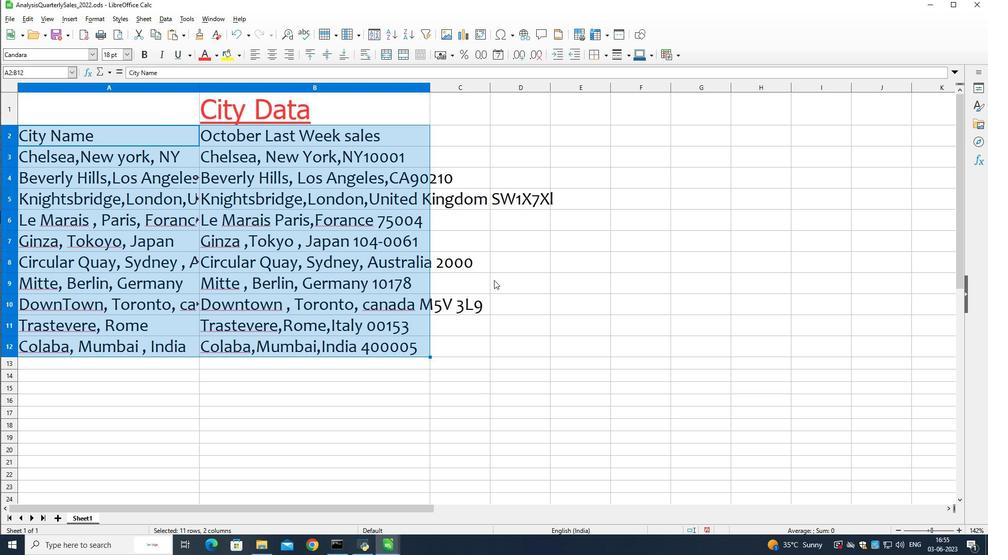 
Action: Mouse moved to (34, 107)
Screenshot: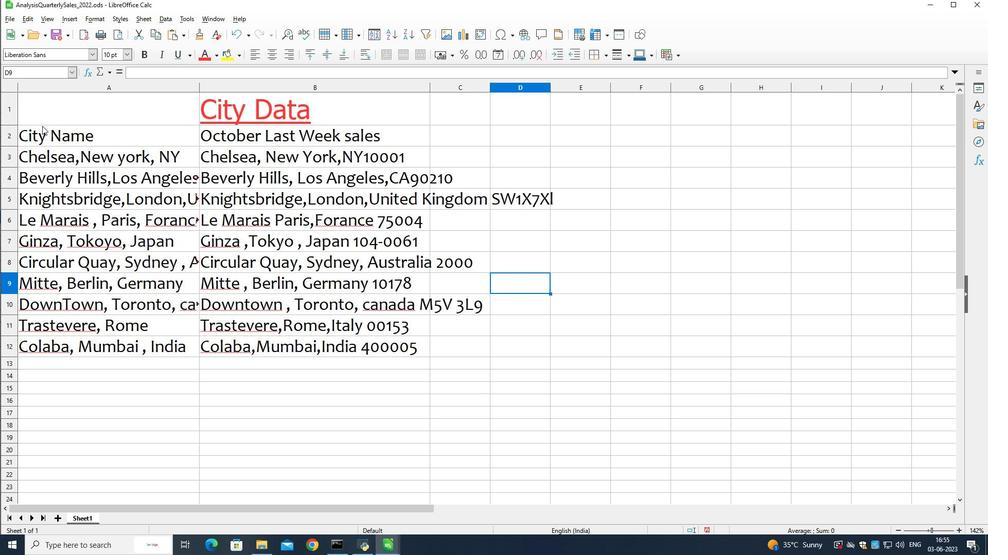 
Action: Mouse pressed left at (34, 107)
Screenshot: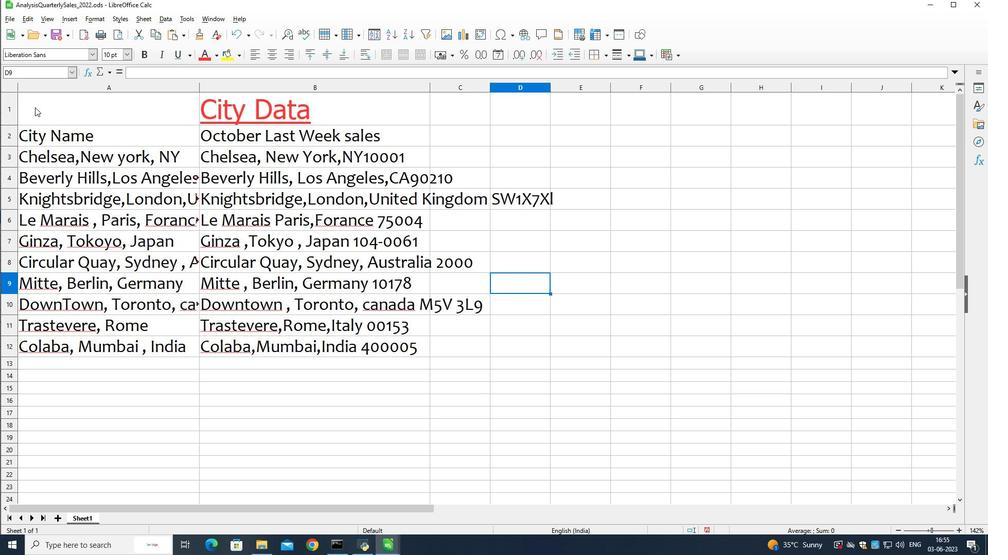 
Action: Mouse moved to (339, 55)
Screenshot: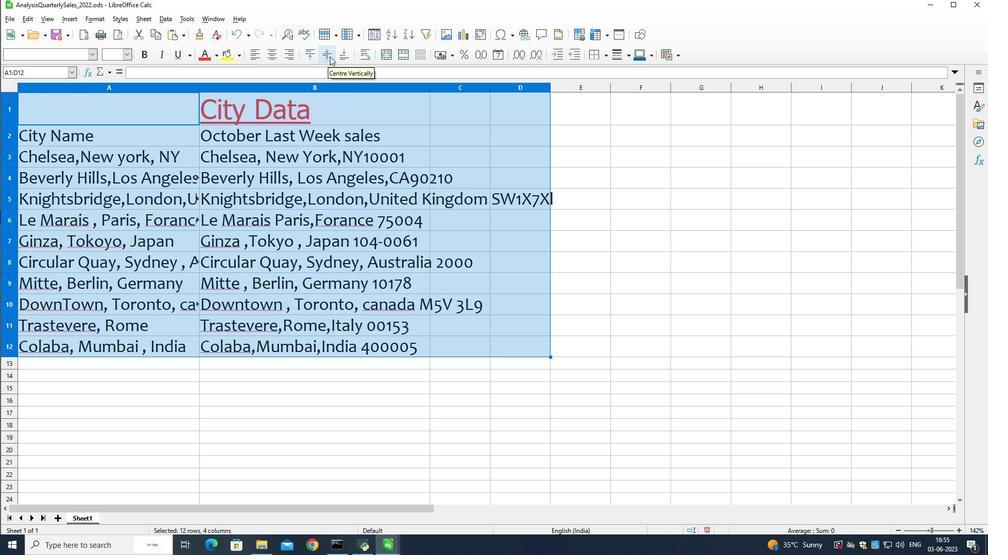 
Action: Mouse pressed left at (339, 55)
Screenshot: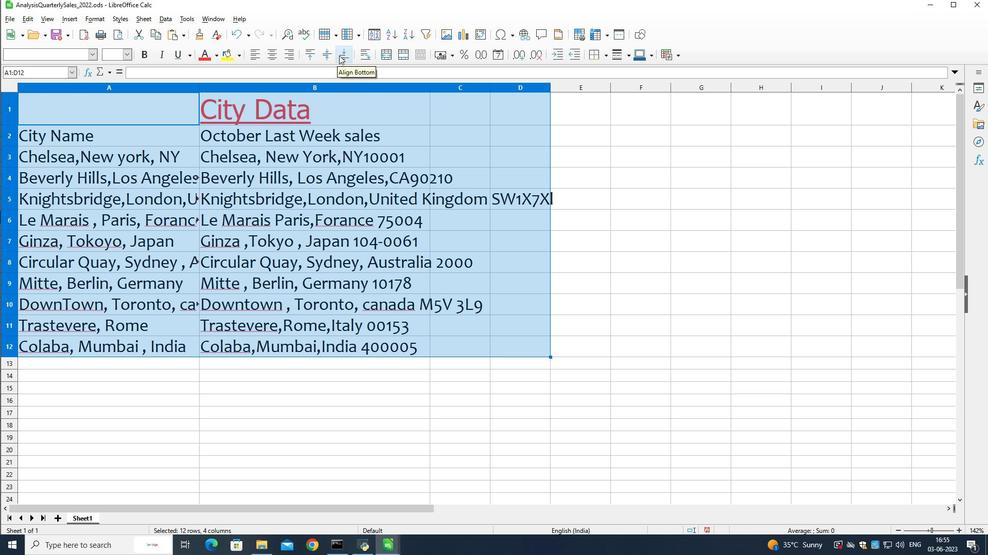 
Action: Mouse moved to (647, 257)
Screenshot: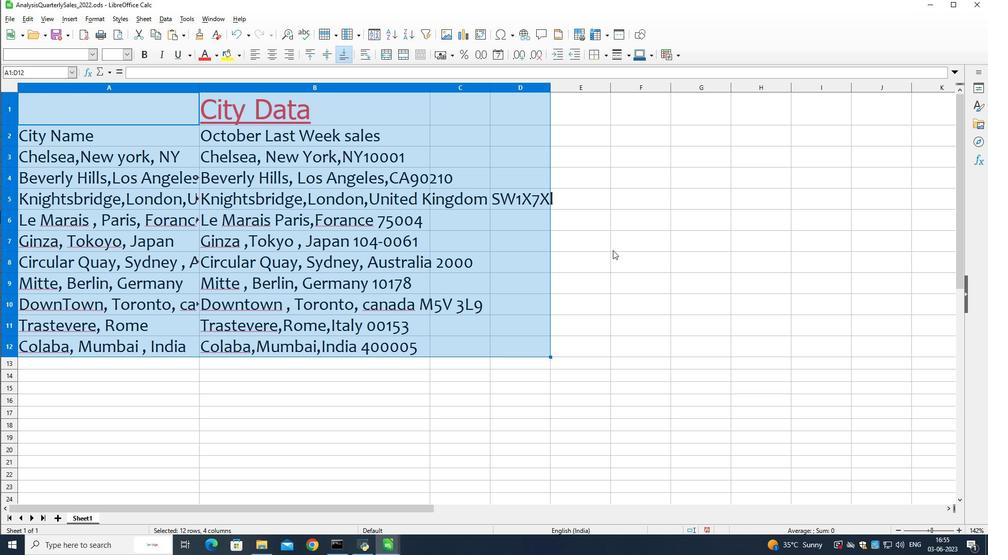 
Action: Mouse pressed left at (647, 257)
Screenshot: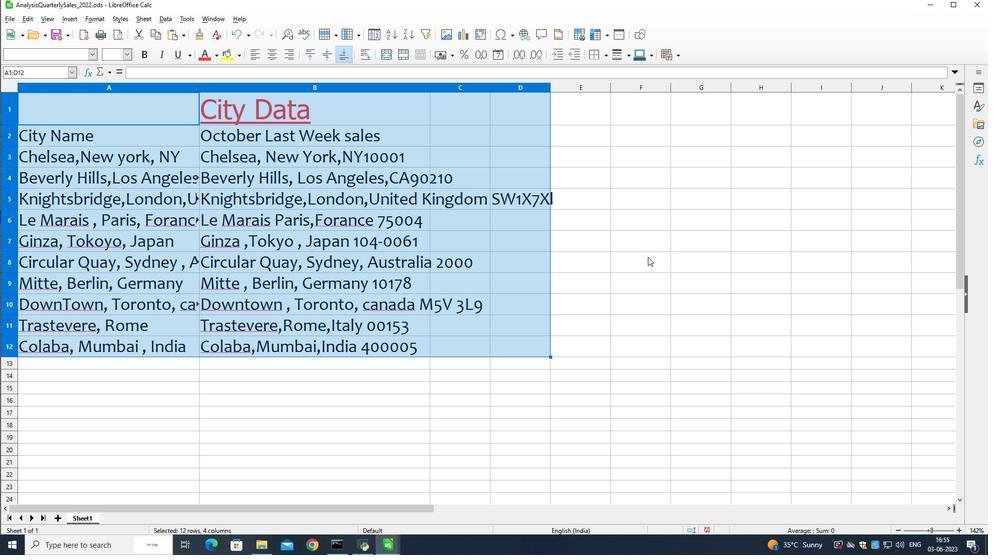 
Action: Mouse moved to (445, 169)
Screenshot: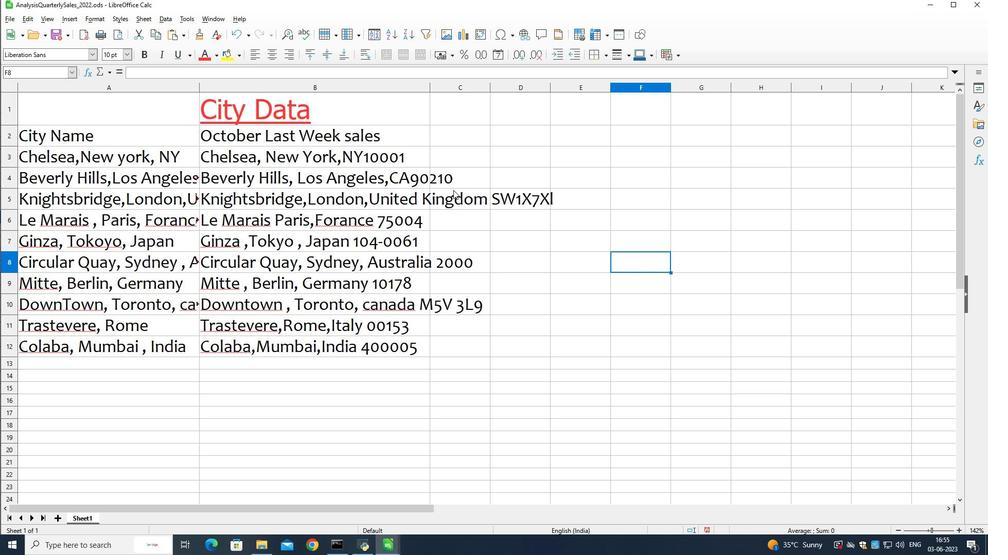 
Action: Mouse pressed left at (445, 169)
Screenshot: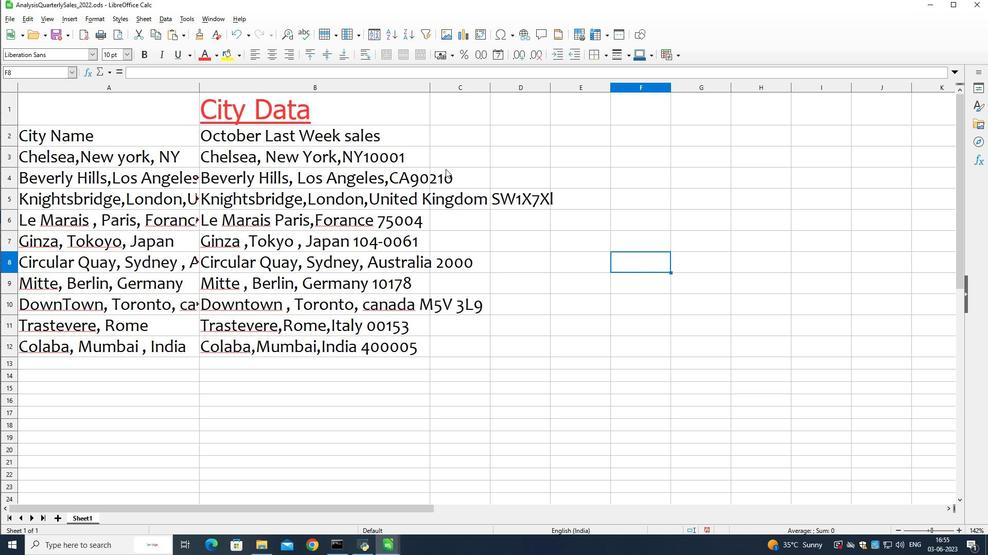 
Action: Mouse moved to (557, 171)
Screenshot: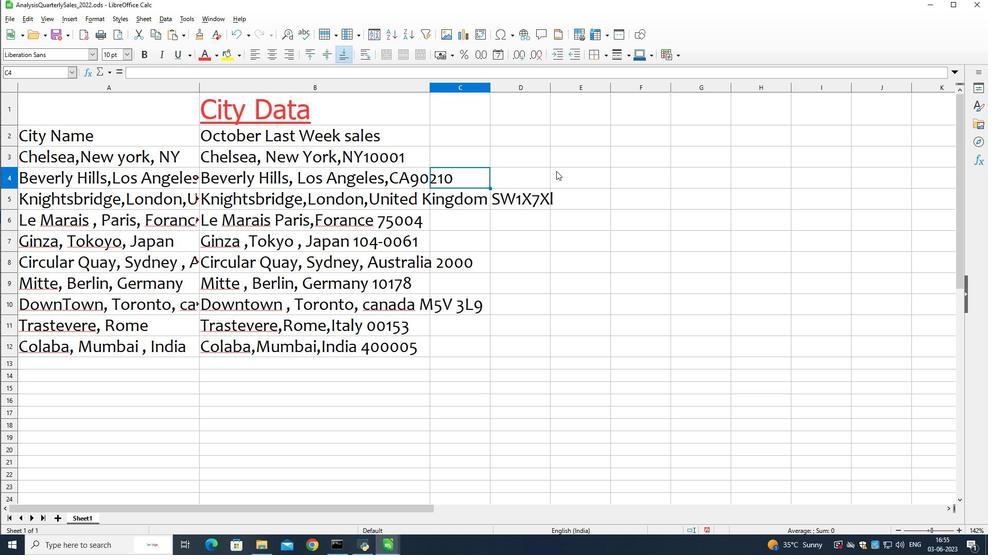 
Action: Mouse pressed left at (557, 171)
Screenshot: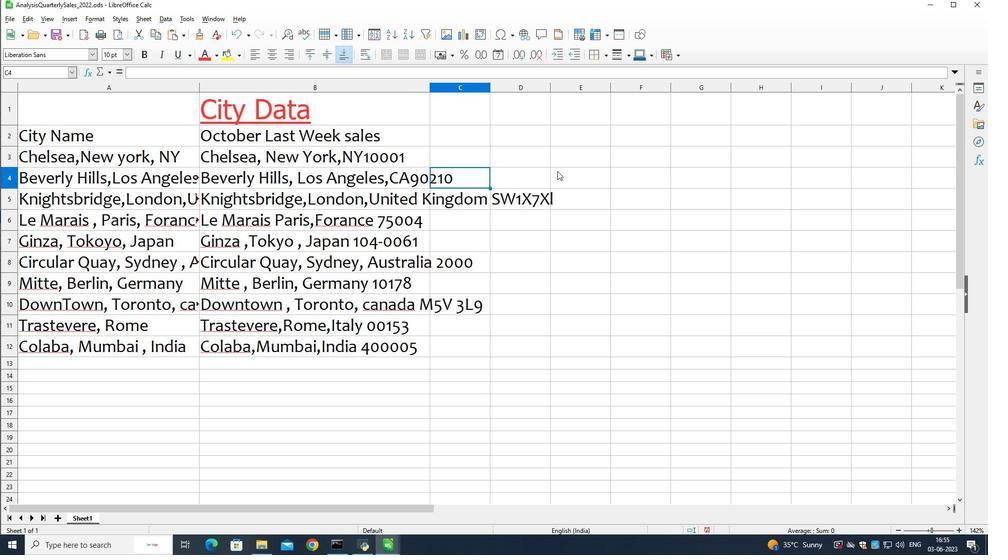 
Action: Mouse moved to (555, 170)
Screenshot: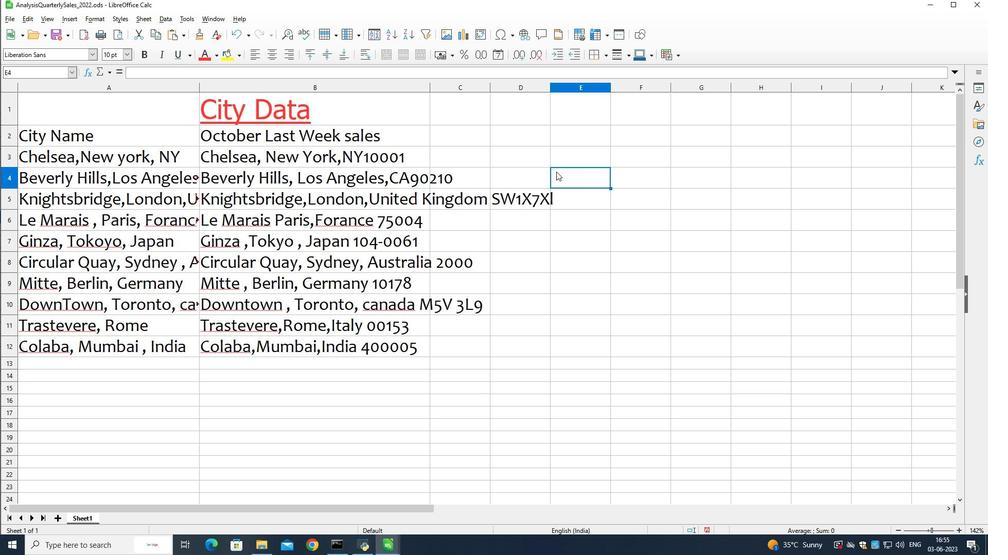 
